 Task: Forward email as attachment with the signature Elle Wilson with the subject Interview follow-up from softage.1@softage.net to softage.8@softage.net with the message Please confirm your availability for the meeting scheduled on [date and time].
Action: Mouse moved to (872, 77)
Screenshot: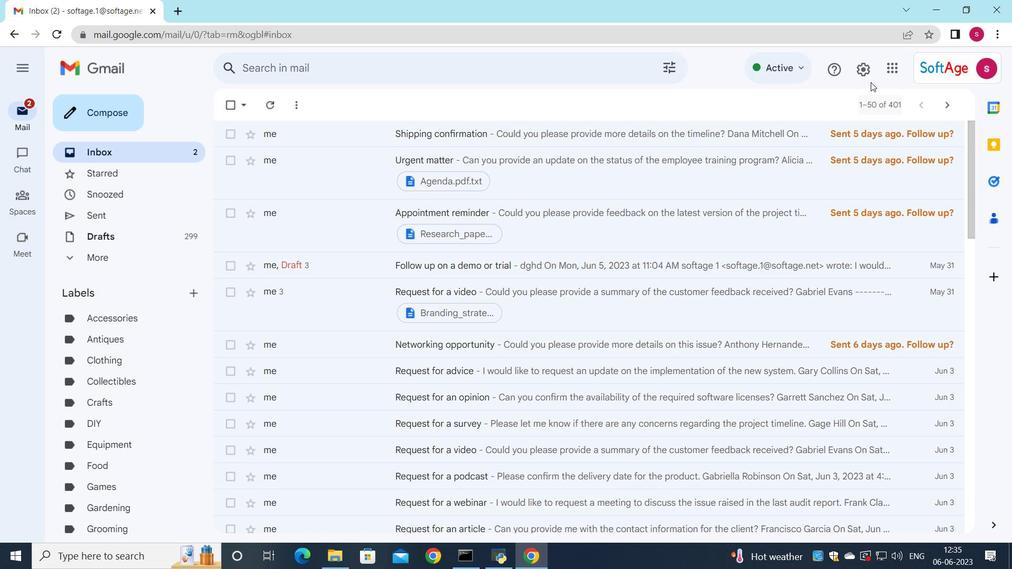 
Action: Mouse pressed left at (872, 77)
Screenshot: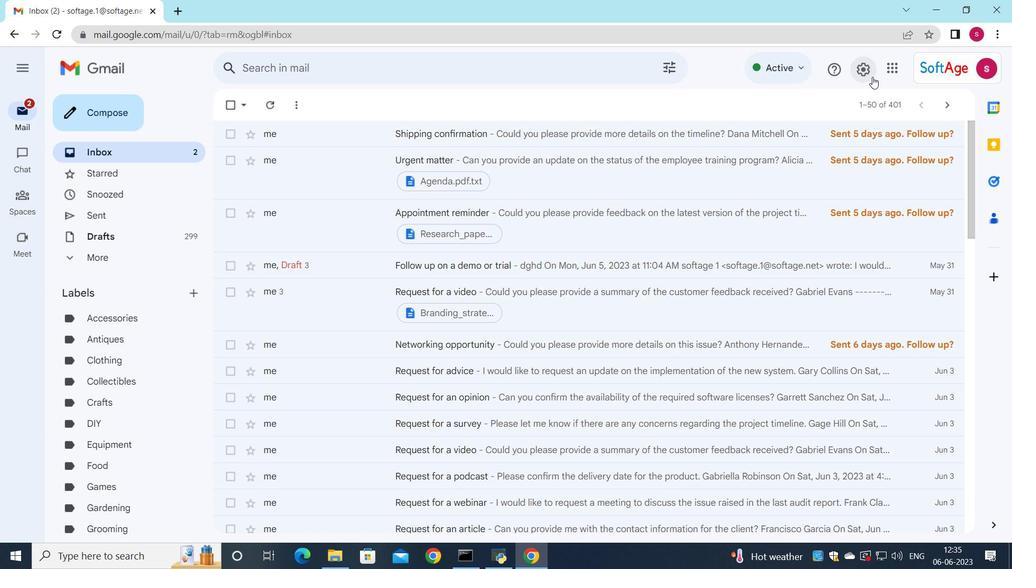 
Action: Mouse moved to (879, 137)
Screenshot: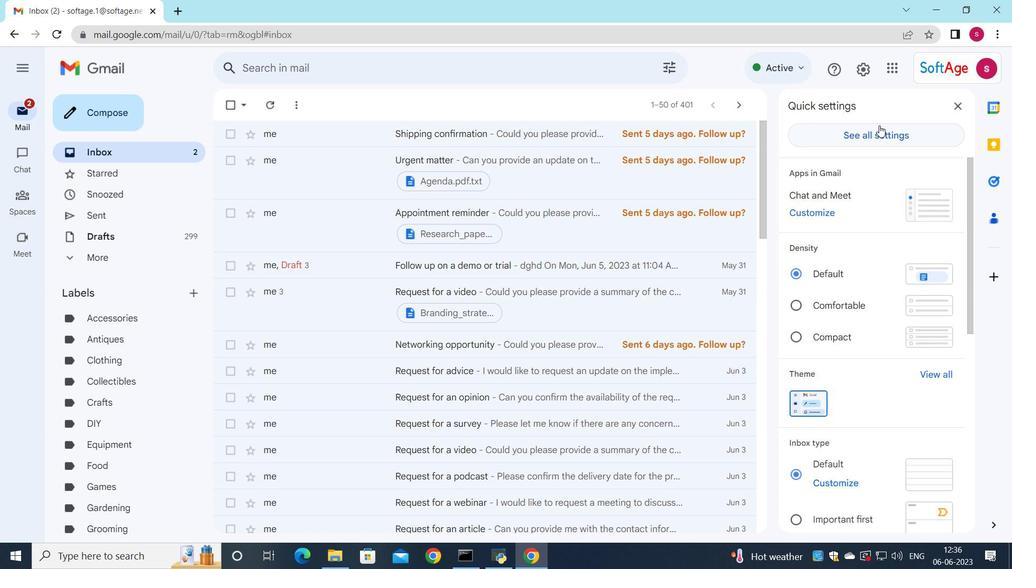 
Action: Mouse pressed left at (879, 137)
Screenshot: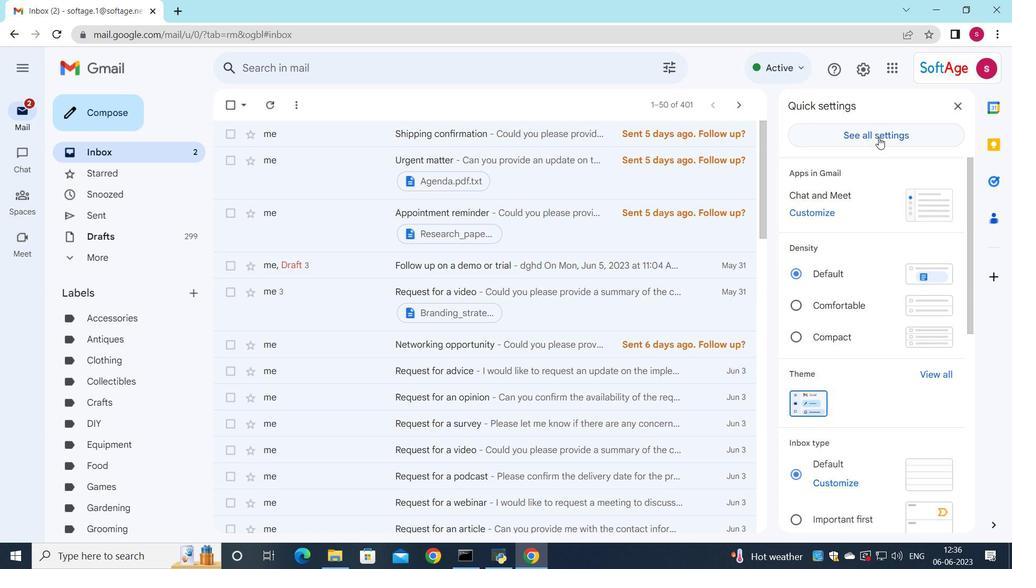 
Action: Mouse moved to (692, 258)
Screenshot: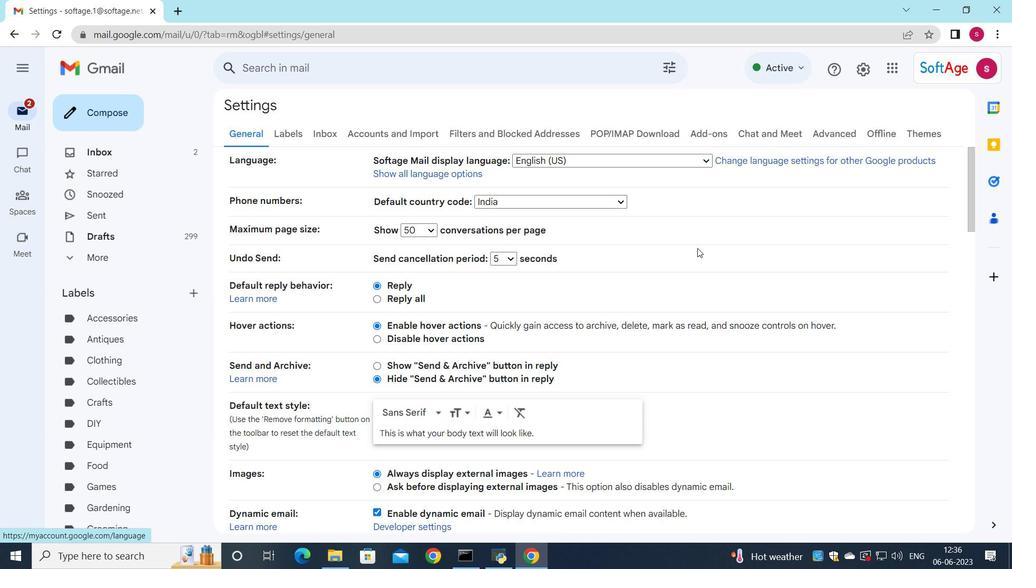 
Action: Mouse scrolled (692, 257) with delta (0, 0)
Screenshot: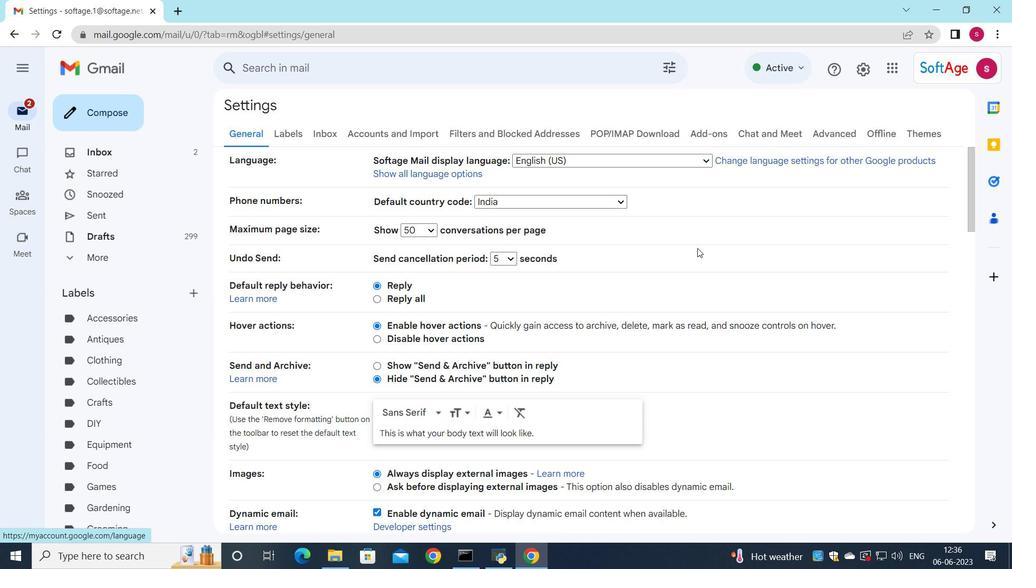 
Action: Mouse moved to (686, 265)
Screenshot: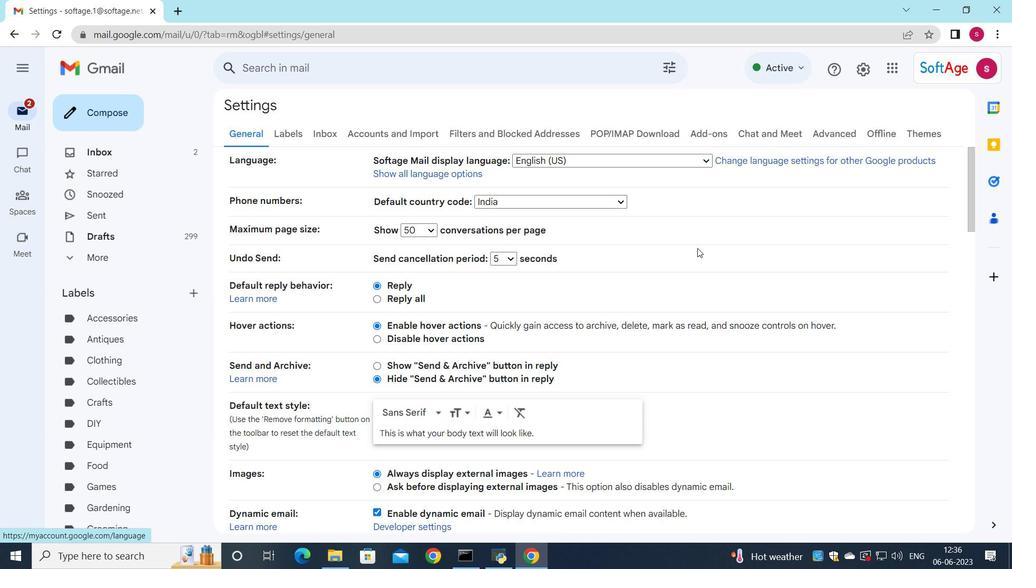 
Action: Mouse scrolled (686, 264) with delta (0, 0)
Screenshot: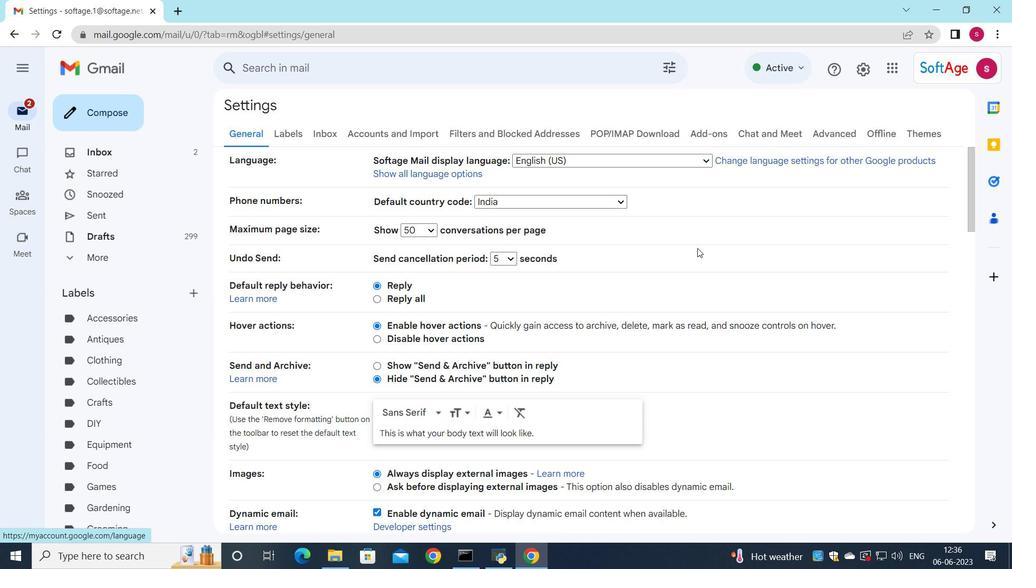 
Action: Mouse moved to (680, 273)
Screenshot: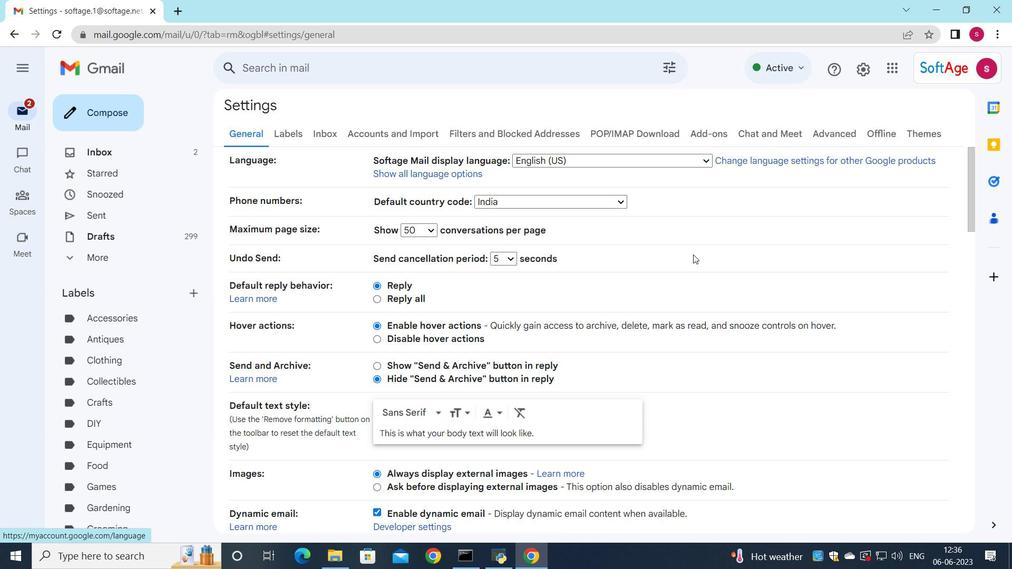 
Action: Mouse scrolled (682, 271) with delta (0, 0)
Screenshot: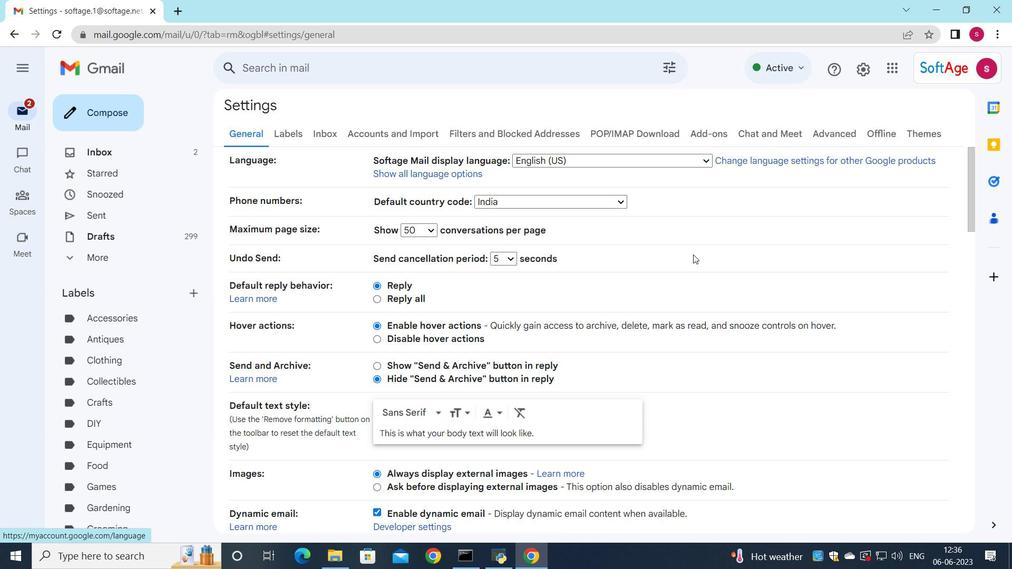 
Action: Mouse moved to (590, 355)
Screenshot: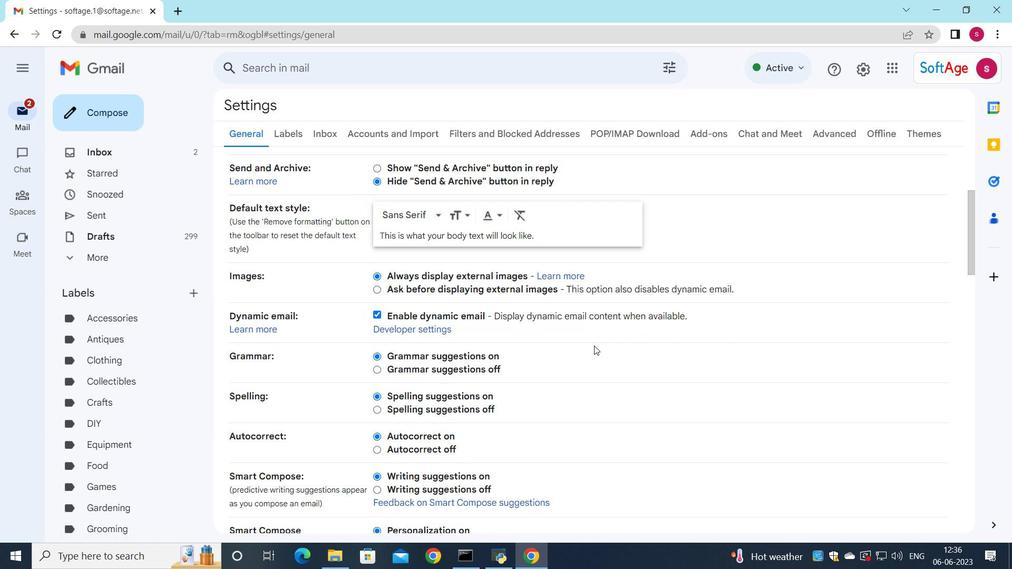 
Action: Mouse scrolled (590, 354) with delta (0, 0)
Screenshot: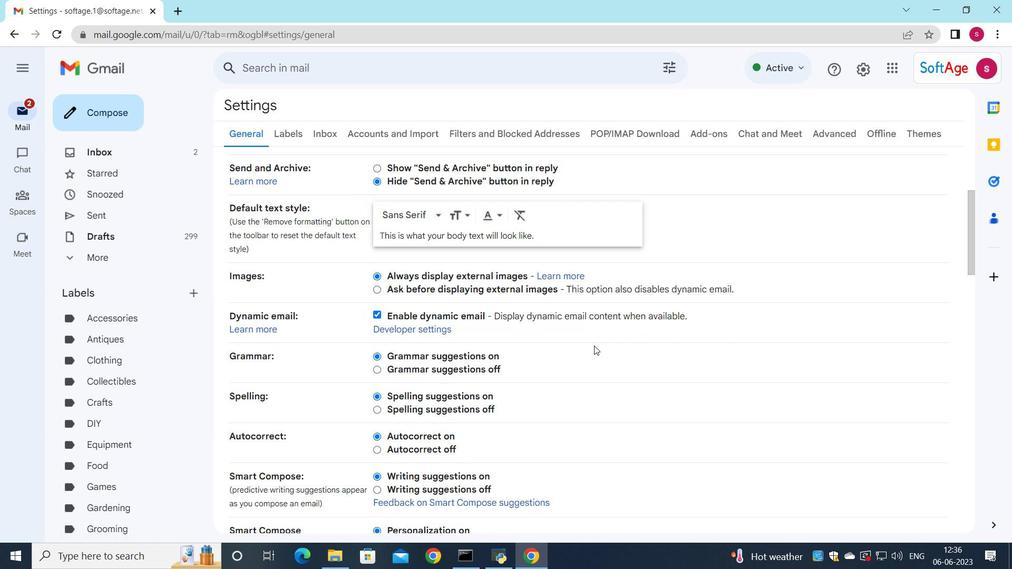 
Action: Mouse moved to (589, 357)
Screenshot: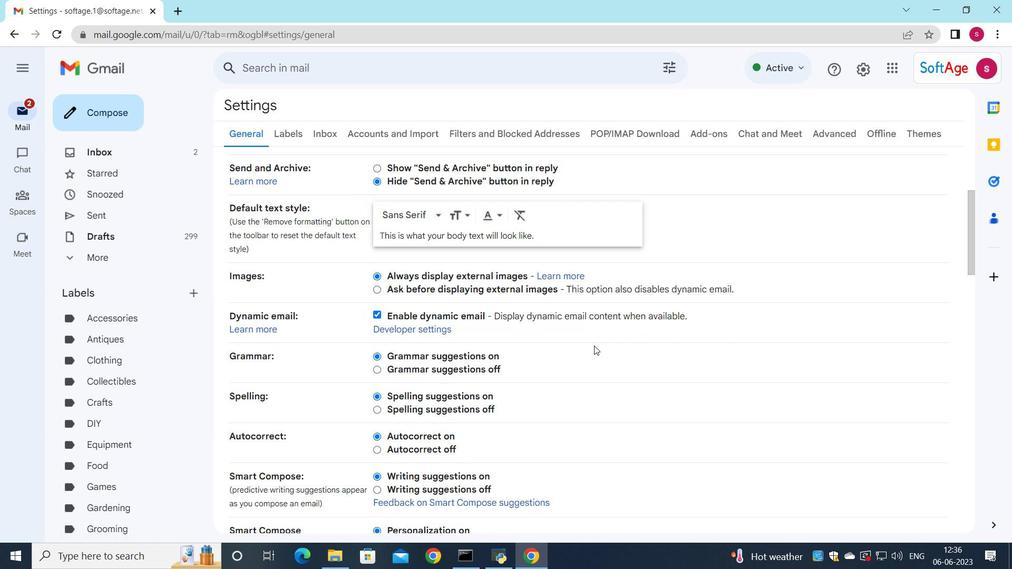 
Action: Mouse scrolled (589, 356) with delta (0, 0)
Screenshot: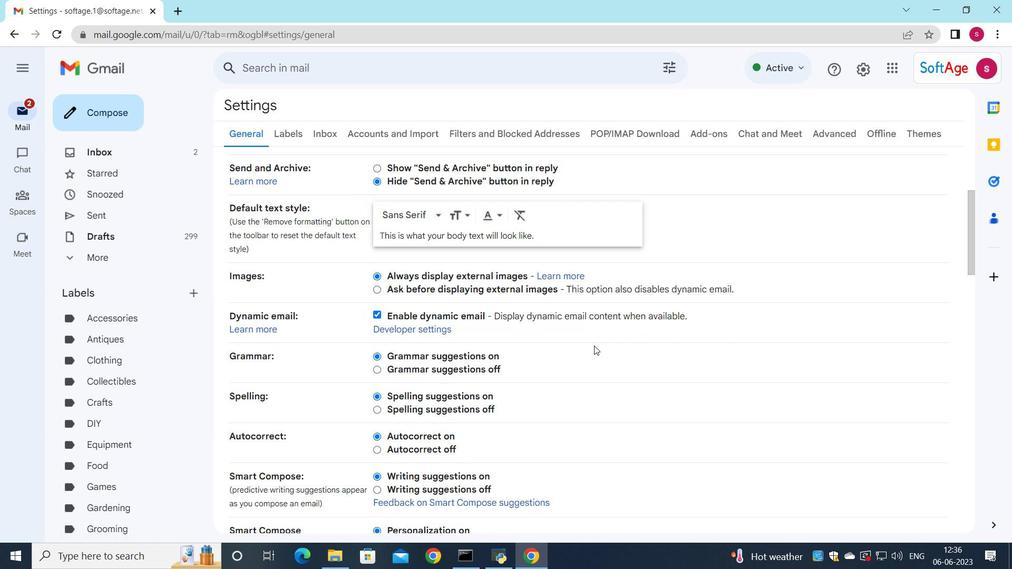 
Action: Mouse moved to (588, 359)
Screenshot: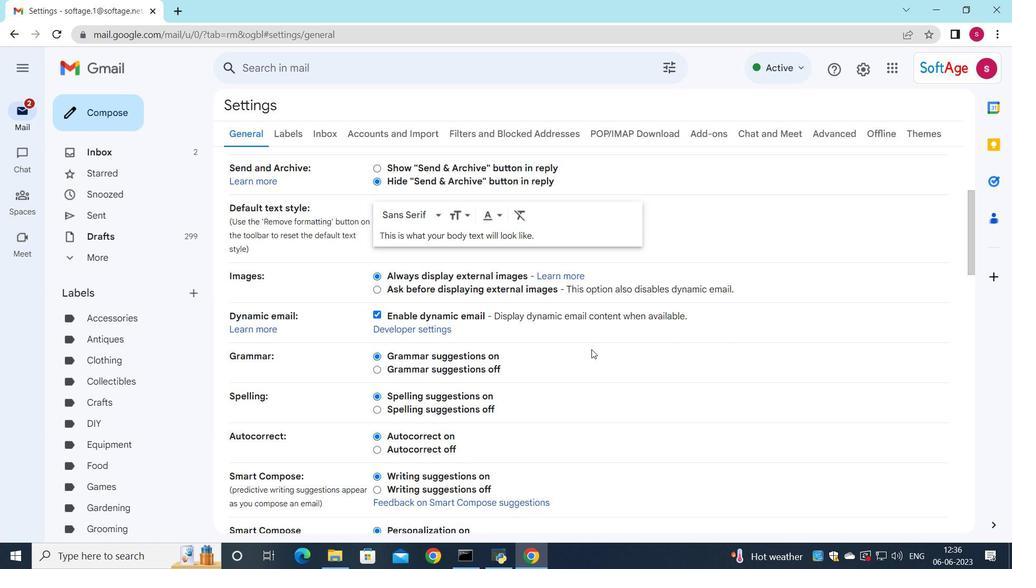 
Action: Mouse scrolled (588, 359) with delta (0, 0)
Screenshot: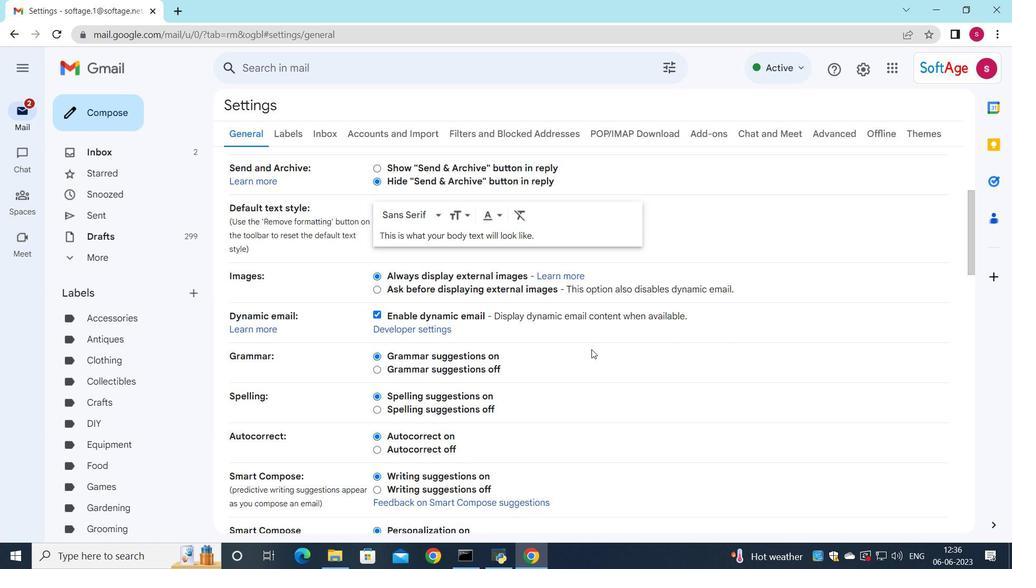 
Action: Mouse moved to (535, 433)
Screenshot: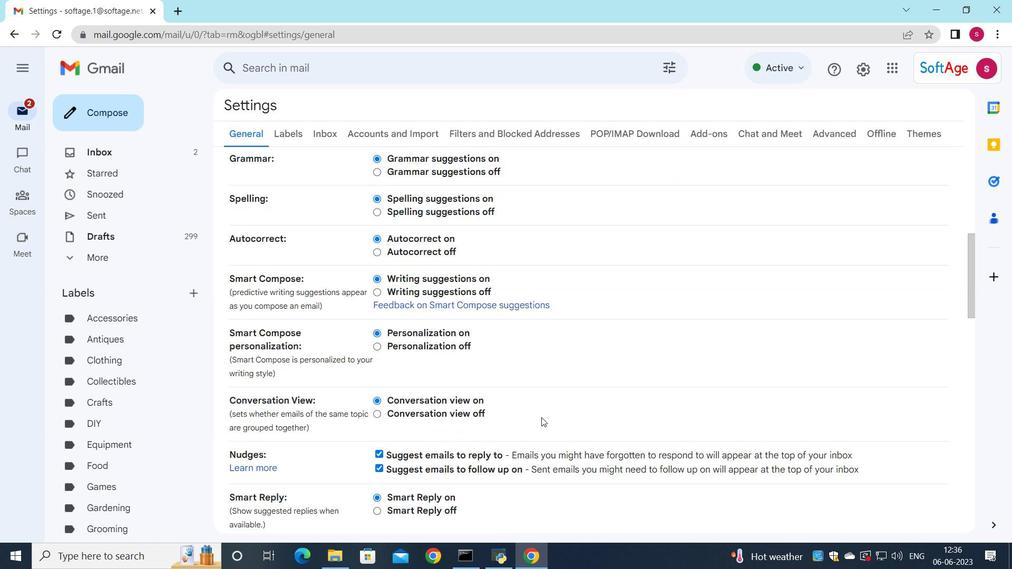 
Action: Mouse scrolled (535, 432) with delta (0, 0)
Screenshot: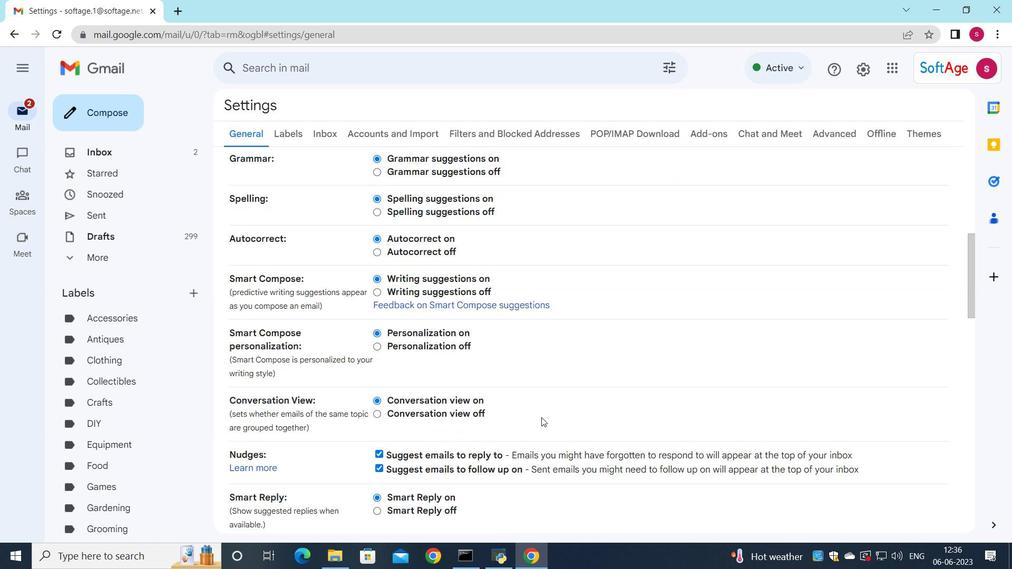 
Action: Mouse moved to (535, 433)
Screenshot: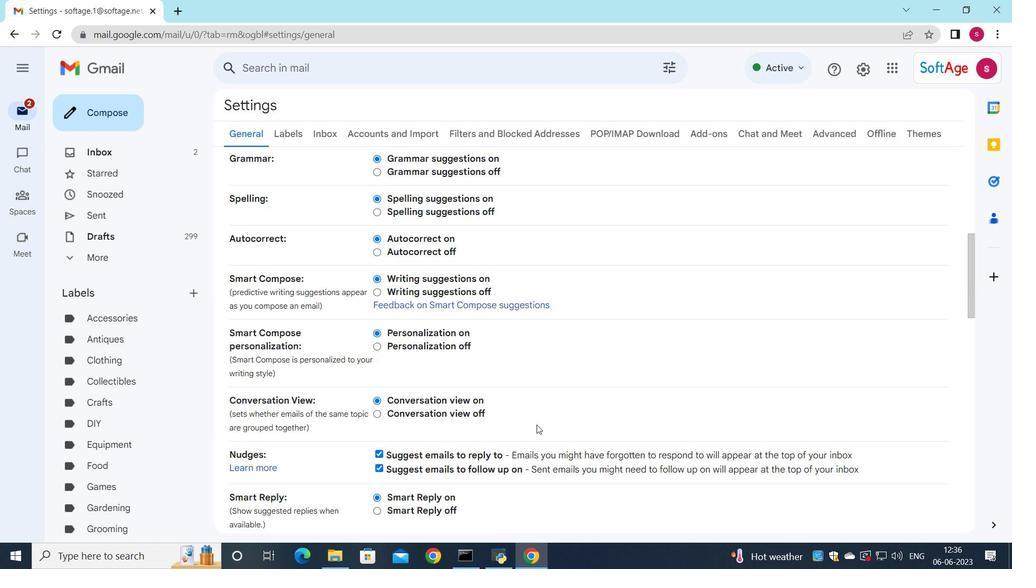 
Action: Mouse scrolled (535, 433) with delta (0, 0)
Screenshot: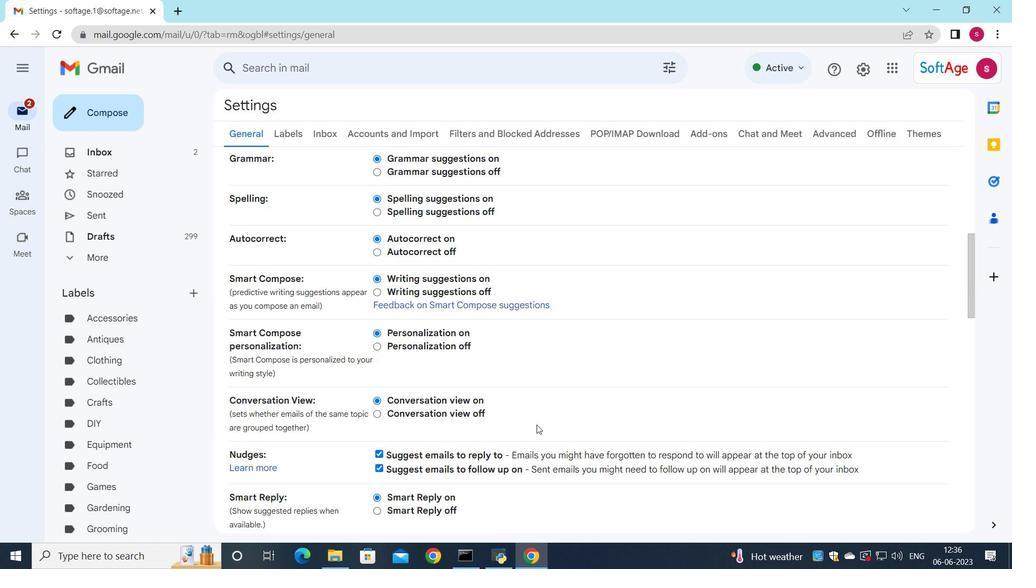 
Action: Mouse moved to (534, 434)
Screenshot: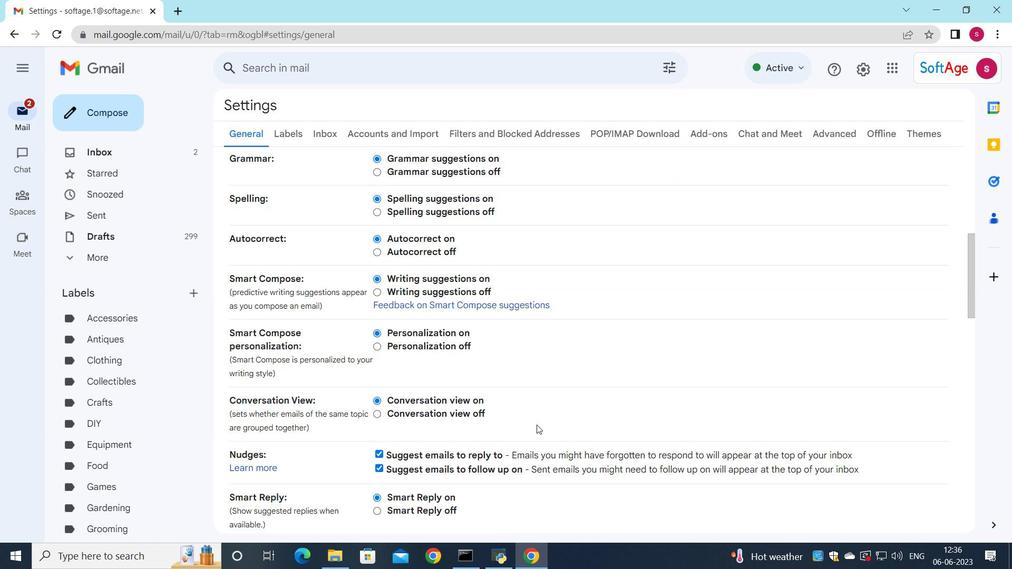
Action: Mouse scrolled (534, 433) with delta (0, 0)
Screenshot: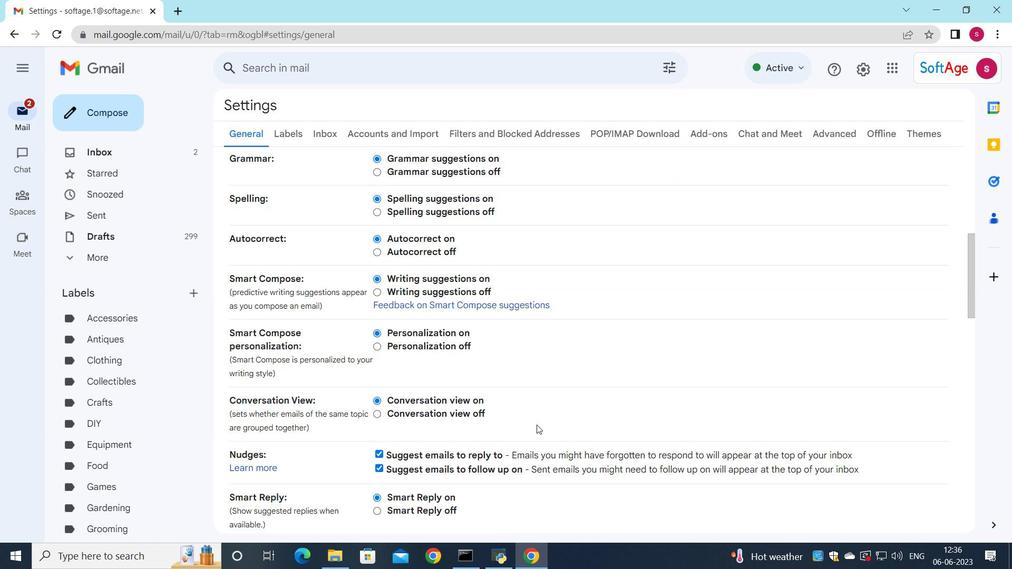 
Action: Mouse moved to (534, 434)
Screenshot: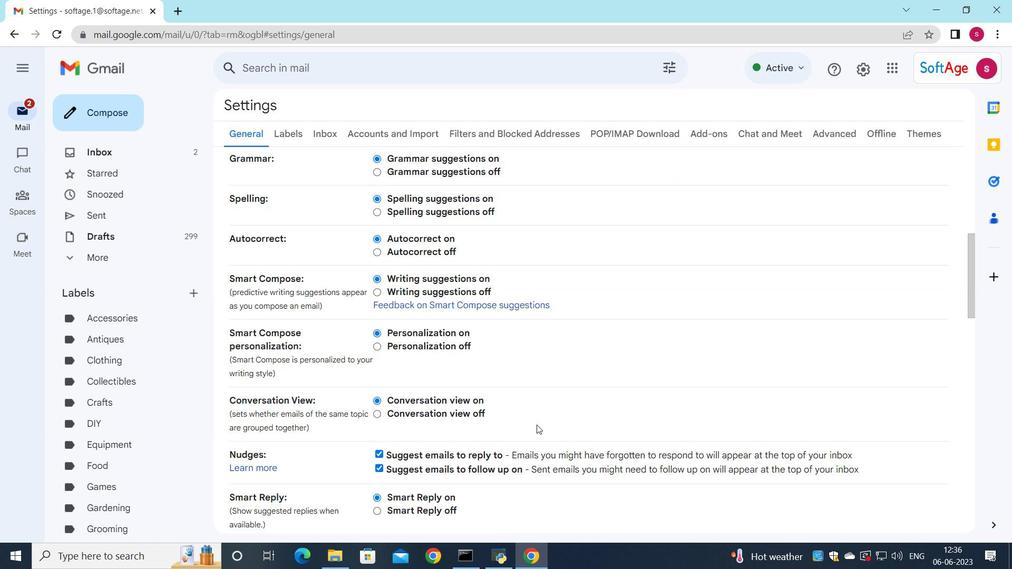 
Action: Mouse scrolled (534, 434) with delta (0, 0)
Screenshot: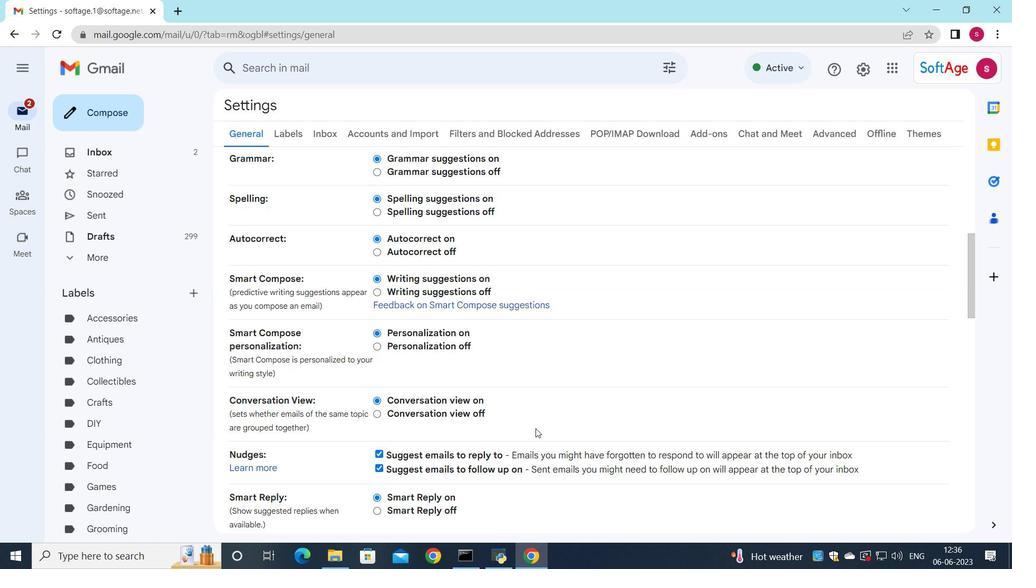 
Action: Mouse moved to (533, 435)
Screenshot: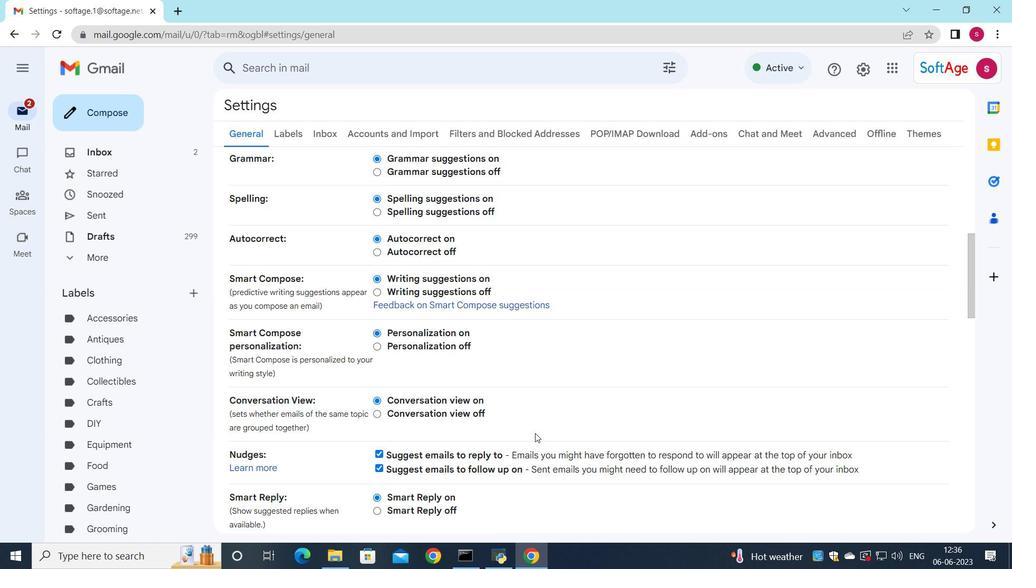 
Action: Mouse scrolled (533, 434) with delta (0, 0)
Screenshot: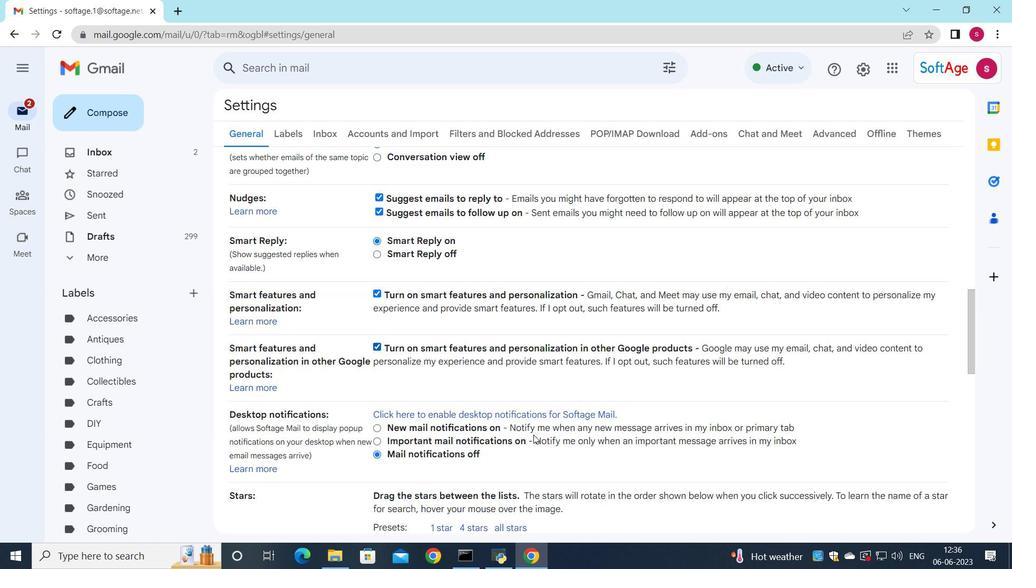 
Action: Mouse moved to (532, 435)
Screenshot: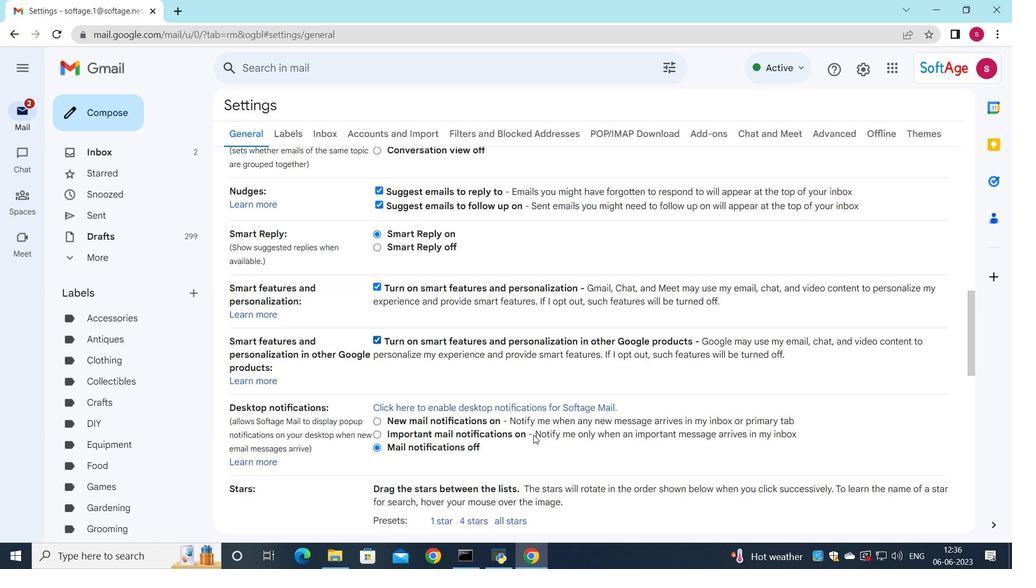 
Action: Mouse scrolled (532, 434) with delta (0, 0)
Screenshot: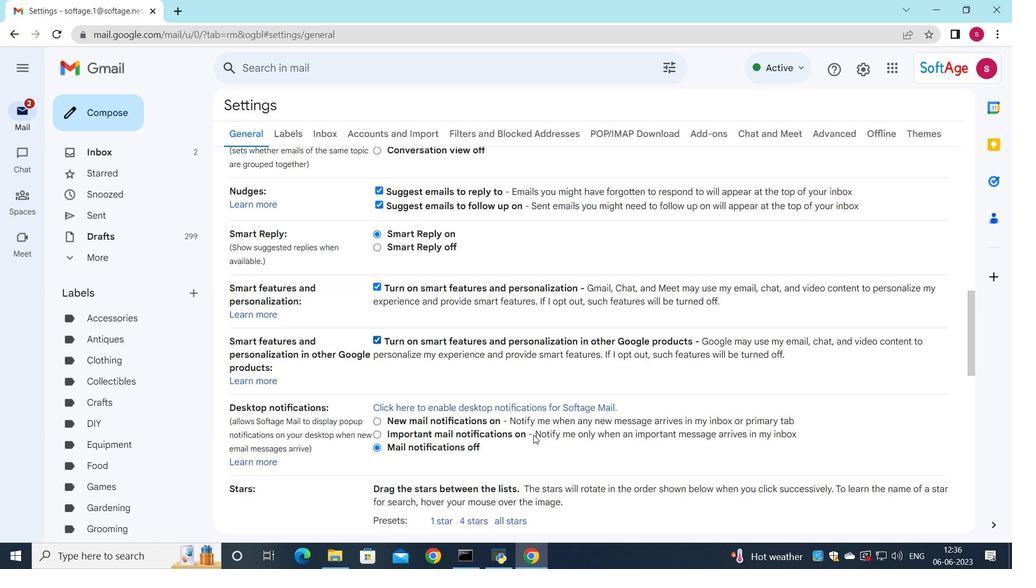 
Action: Mouse moved to (523, 430)
Screenshot: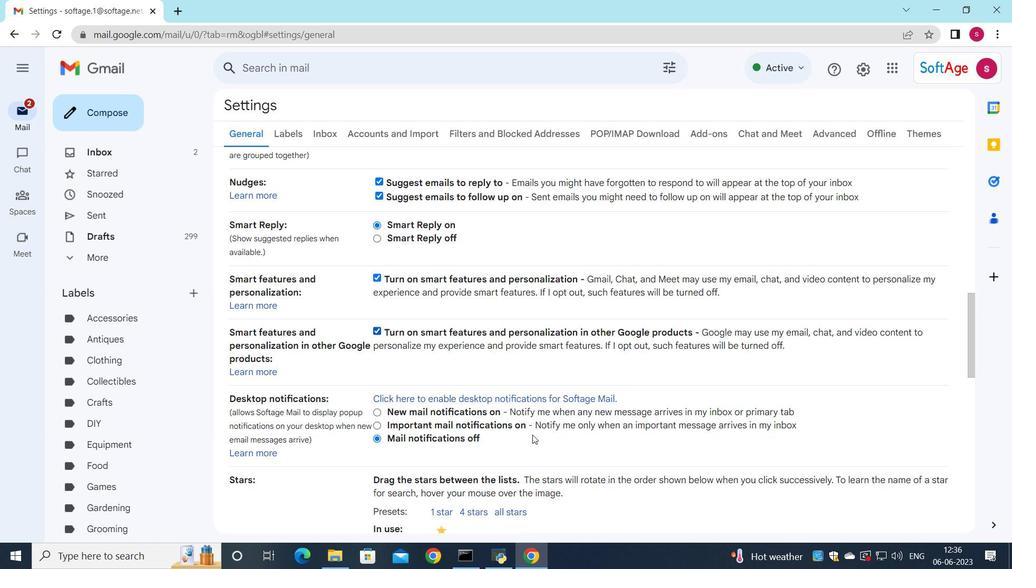 
Action: Mouse scrolled (523, 429) with delta (0, 0)
Screenshot: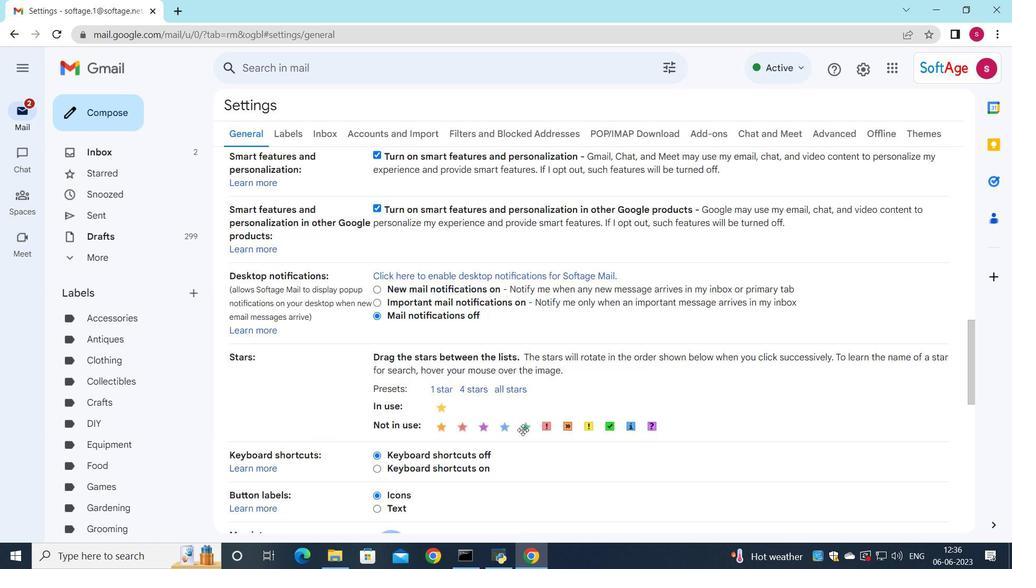 
Action: Mouse scrolled (523, 429) with delta (0, 0)
Screenshot: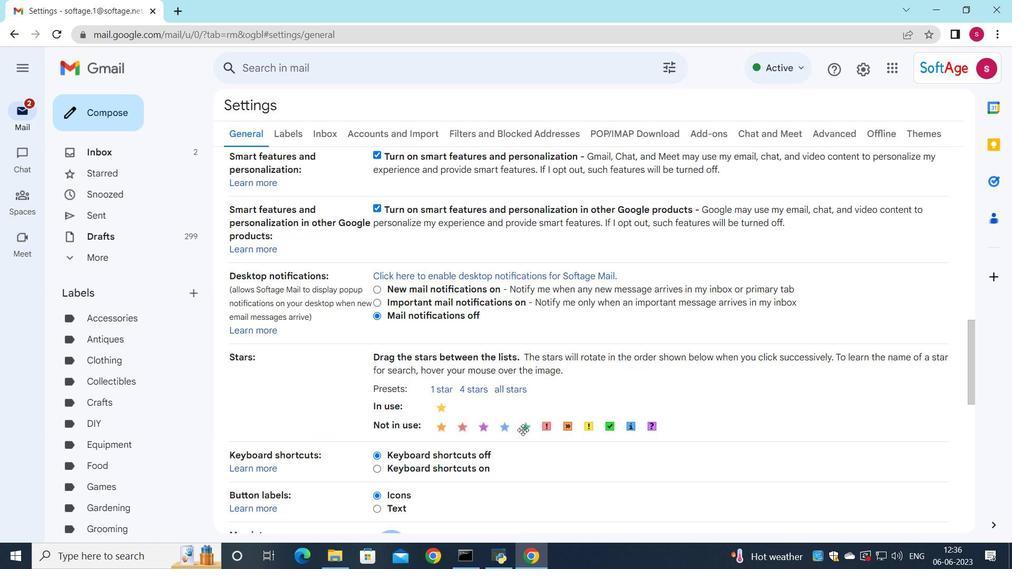 
Action: Mouse scrolled (523, 429) with delta (0, 0)
Screenshot: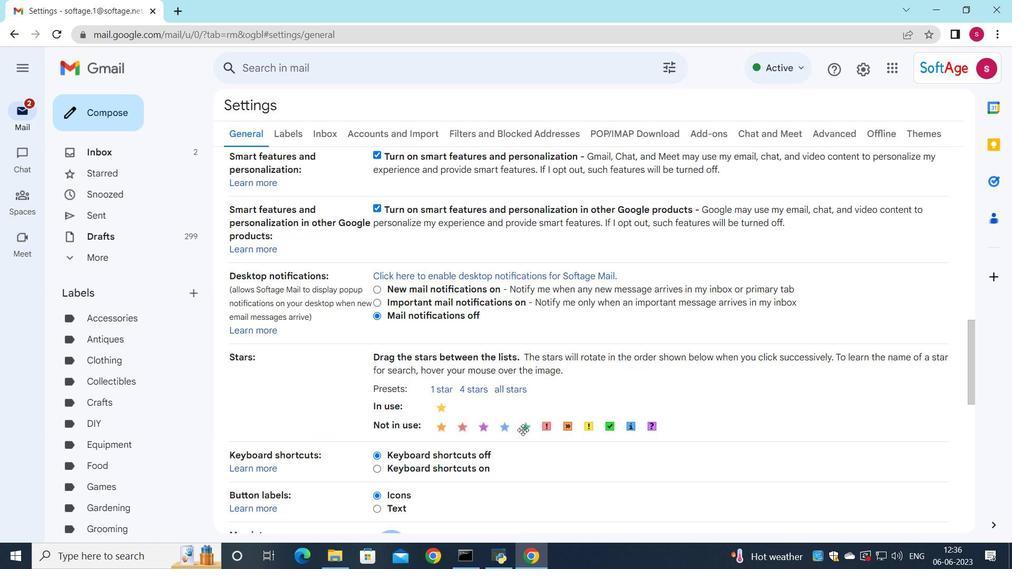 
Action: Mouse scrolled (523, 429) with delta (0, 0)
Screenshot: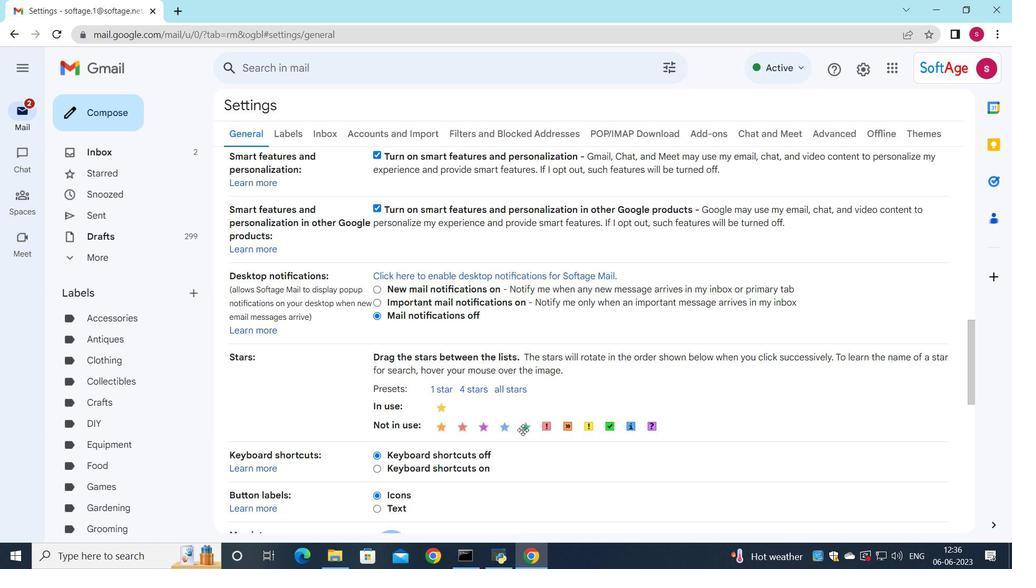 
Action: Mouse moved to (434, 390)
Screenshot: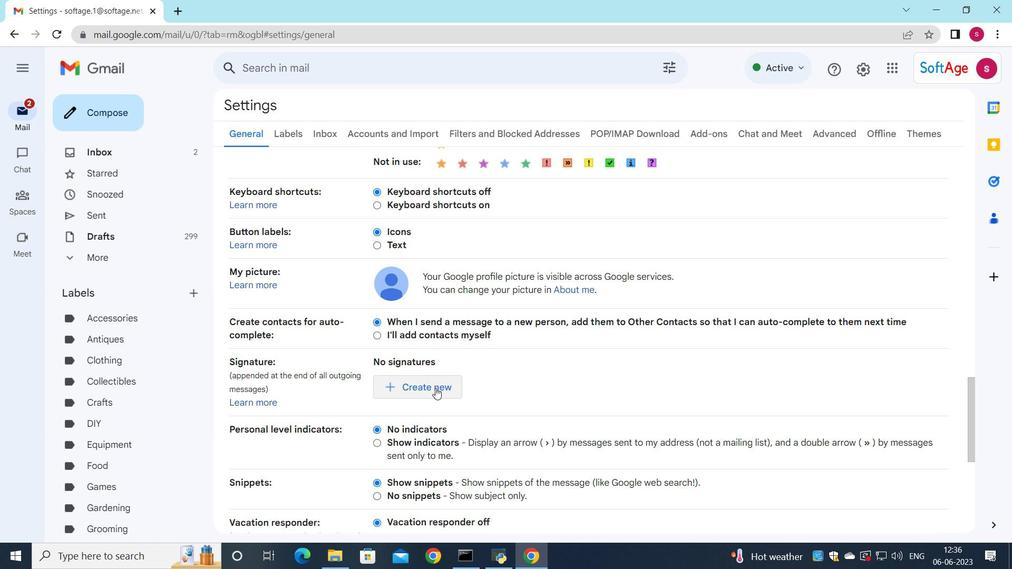 
Action: Mouse pressed left at (434, 390)
Screenshot: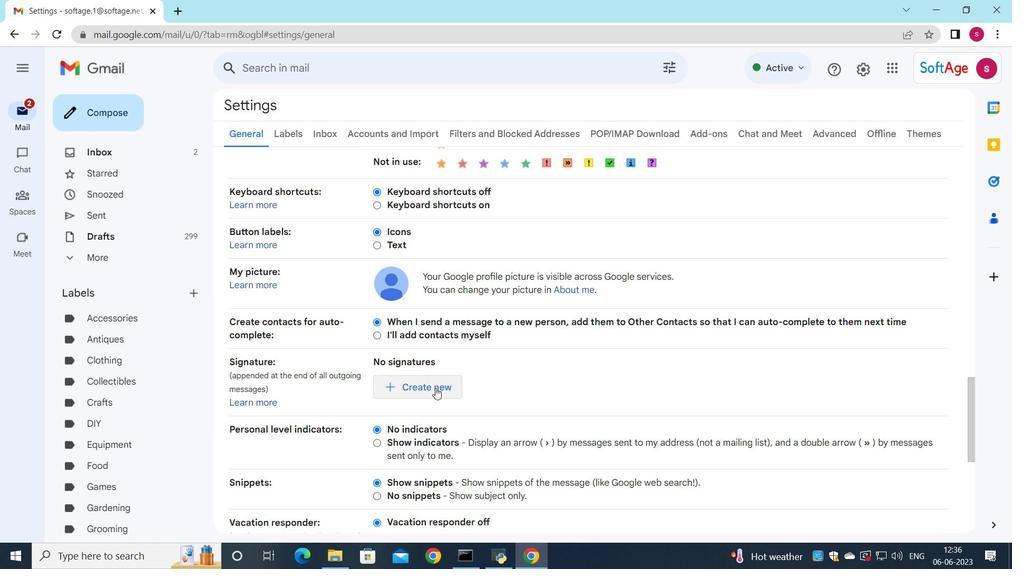 
Action: Mouse moved to (546, 274)
Screenshot: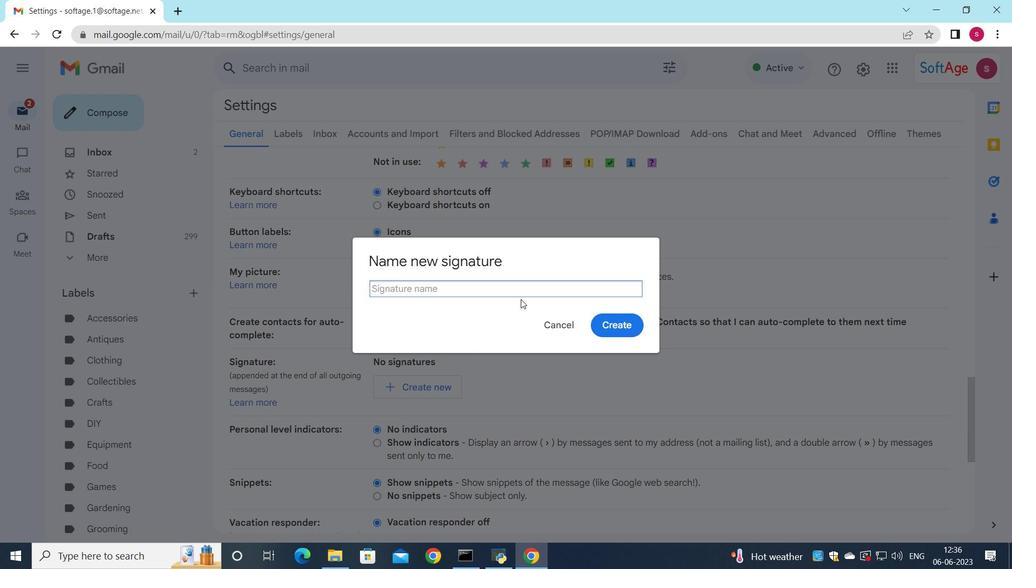 
Action: Key pressed <Key.shift>Elle<Key.space><Key.shift>Wills<Key.backspace><Key.backspace>si<Key.backspace>on
Screenshot: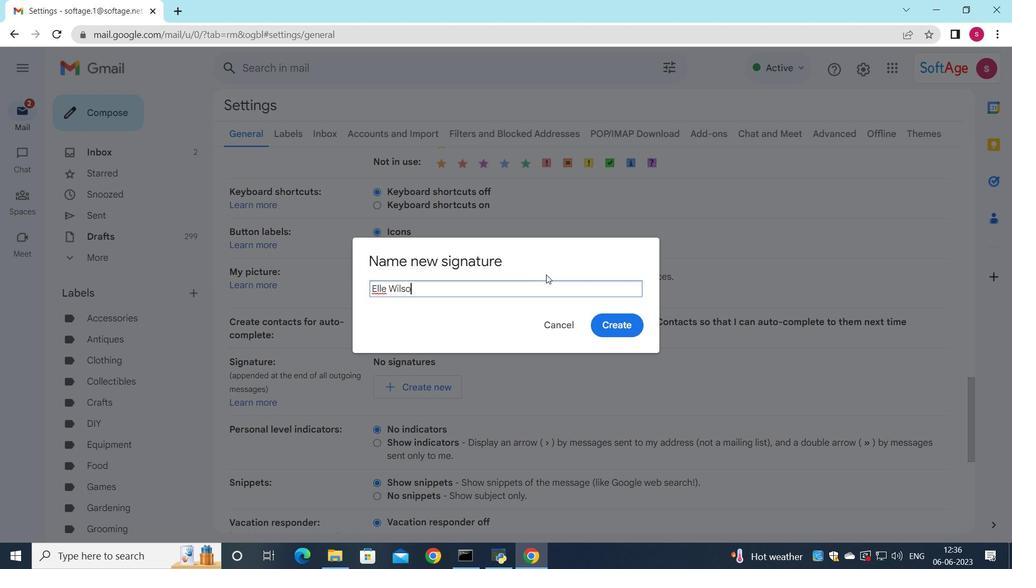 
Action: Mouse moved to (611, 330)
Screenshot: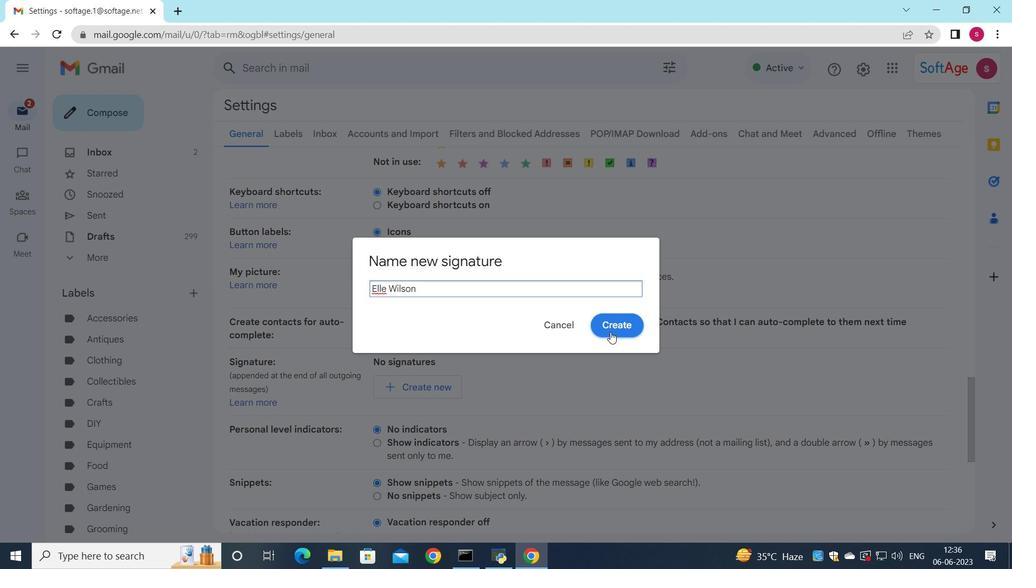 
Action: Mouse pressed left at (611, 330)
Screenshot: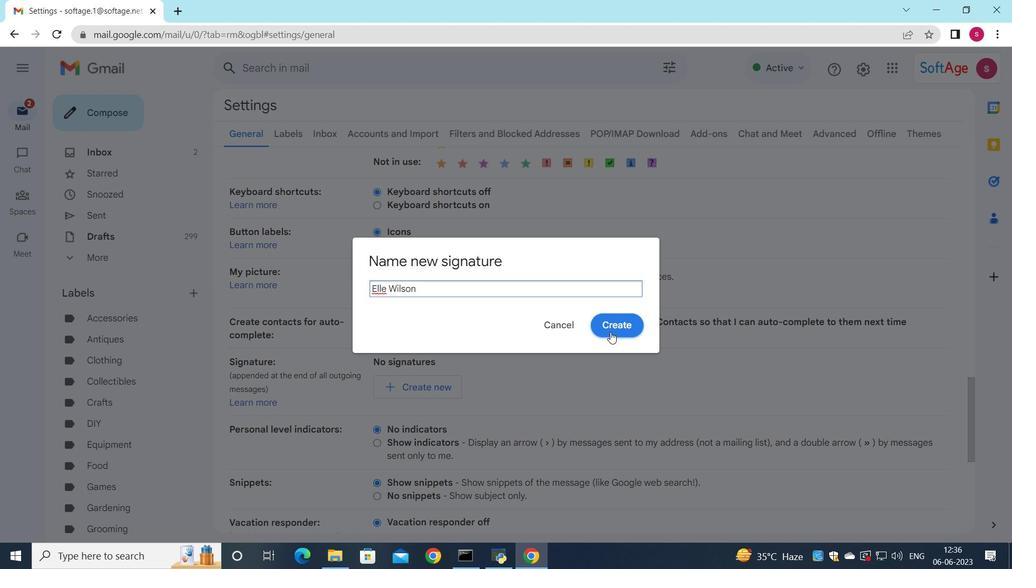 
Action: Mouse moved to (591, 388)
Screenshot: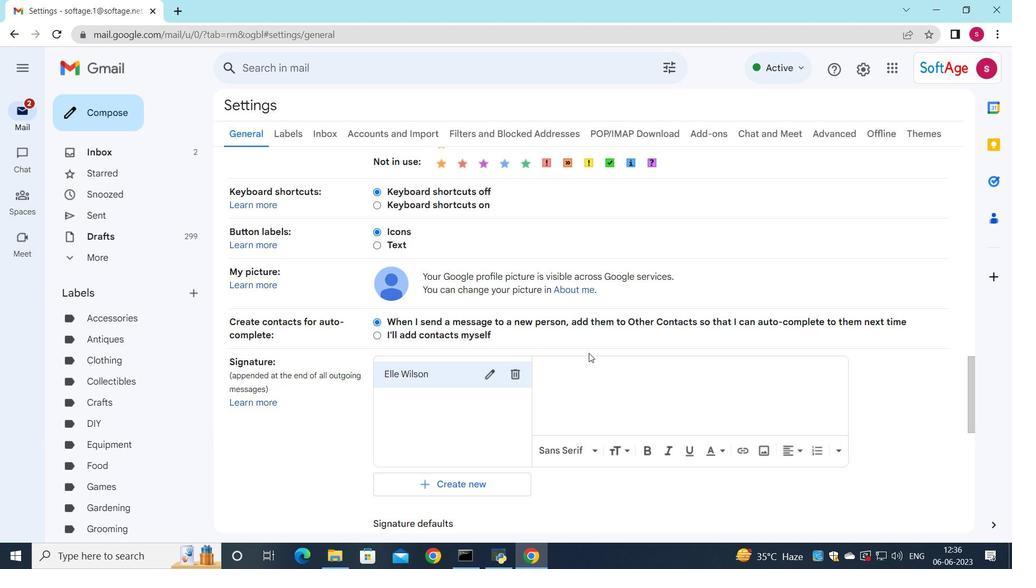 
Action: Mouse pressed left at (591, 388)
Screenshot: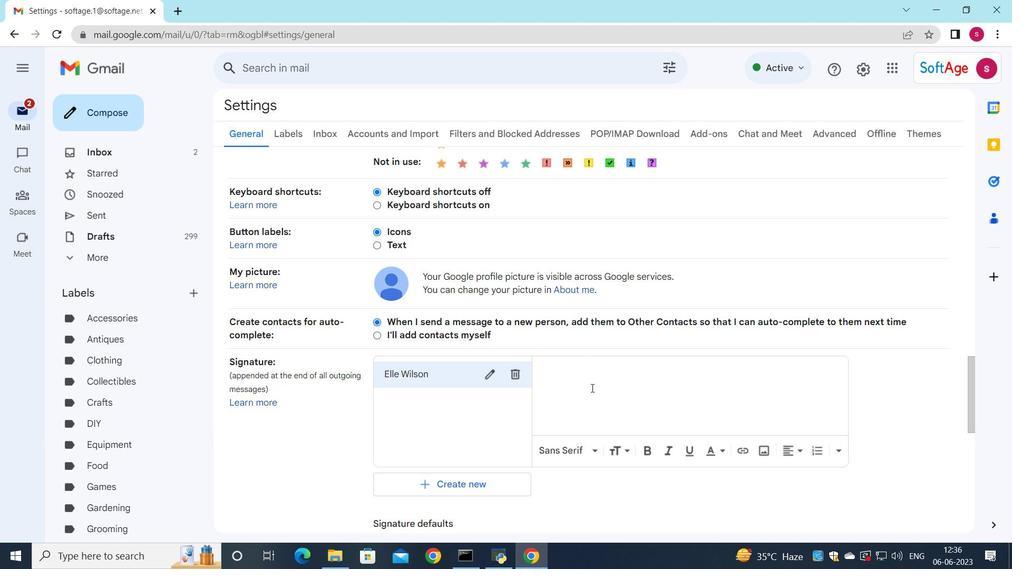 
Action: Mouse moved to (599, 308)
Screenshot: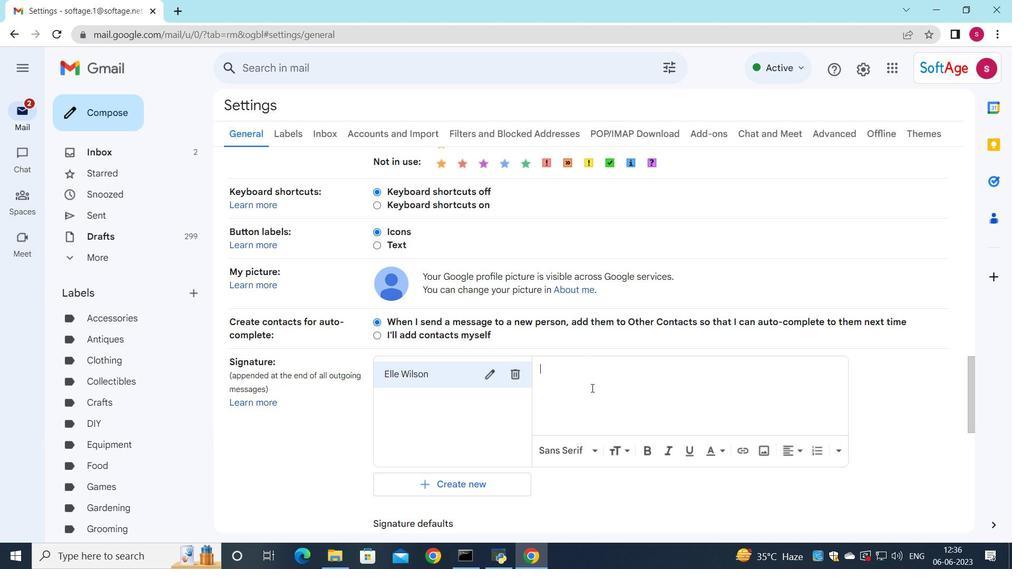 
Action: Key pressed <Key.shift>Elle<Key.space><Key.shift>Wilson
Screenshot: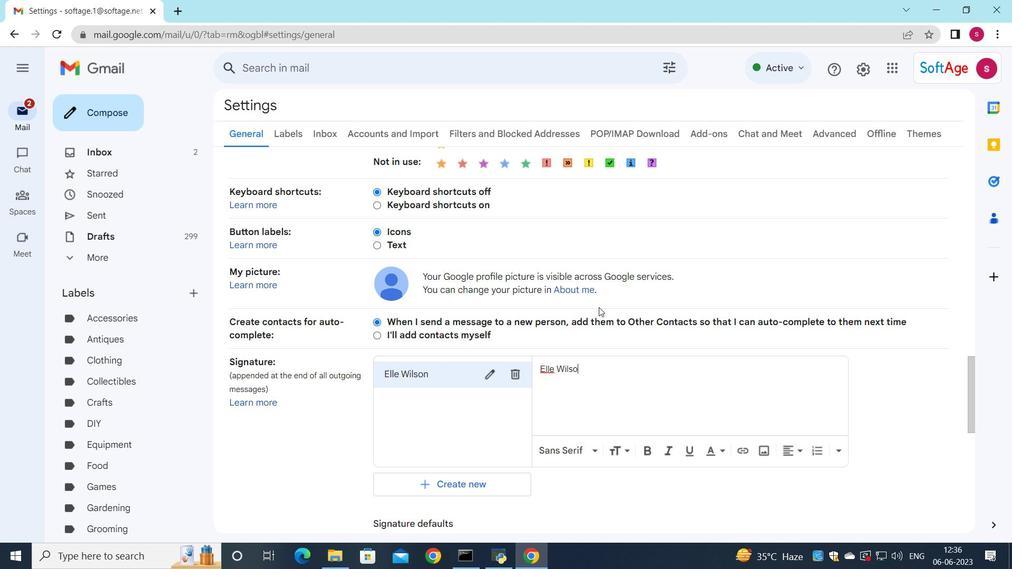 
Action: Mouse moved to (588, 378)
Screenshot: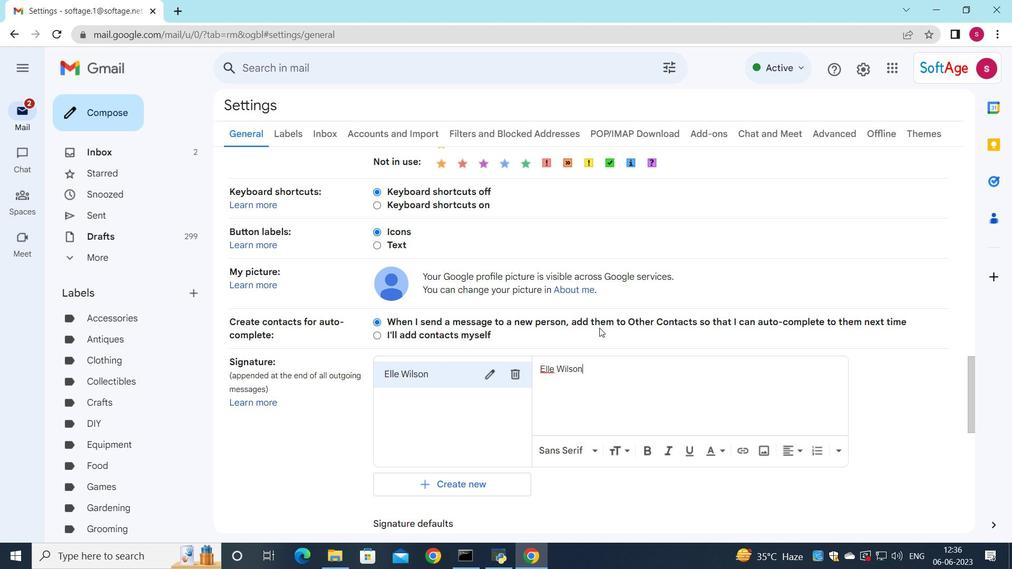 
Action: Mouse scrolled (588, 377) with delta (0, 0)
Screenshot: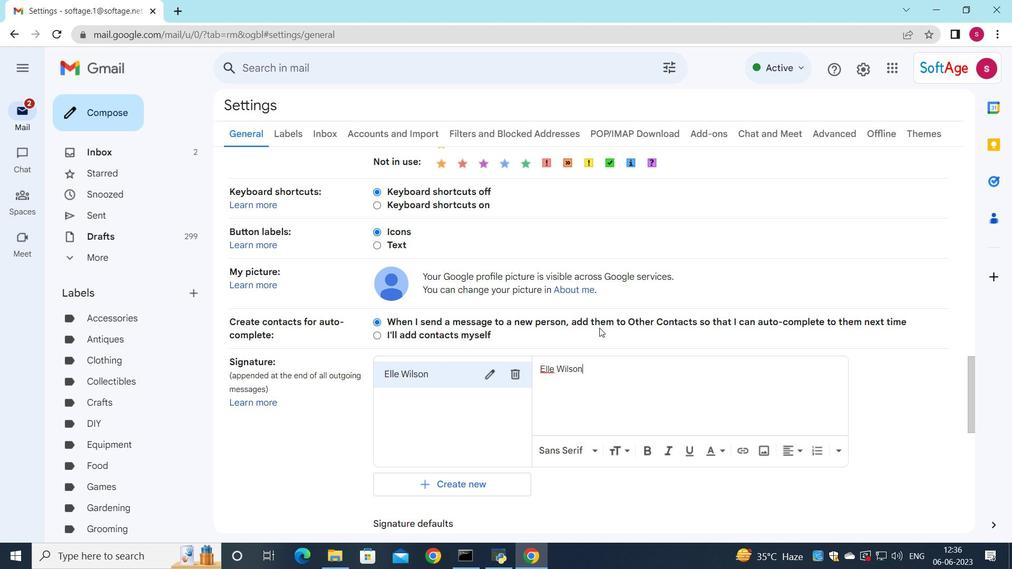 
Action: Mouse moved to (445, 495)
Screenshot: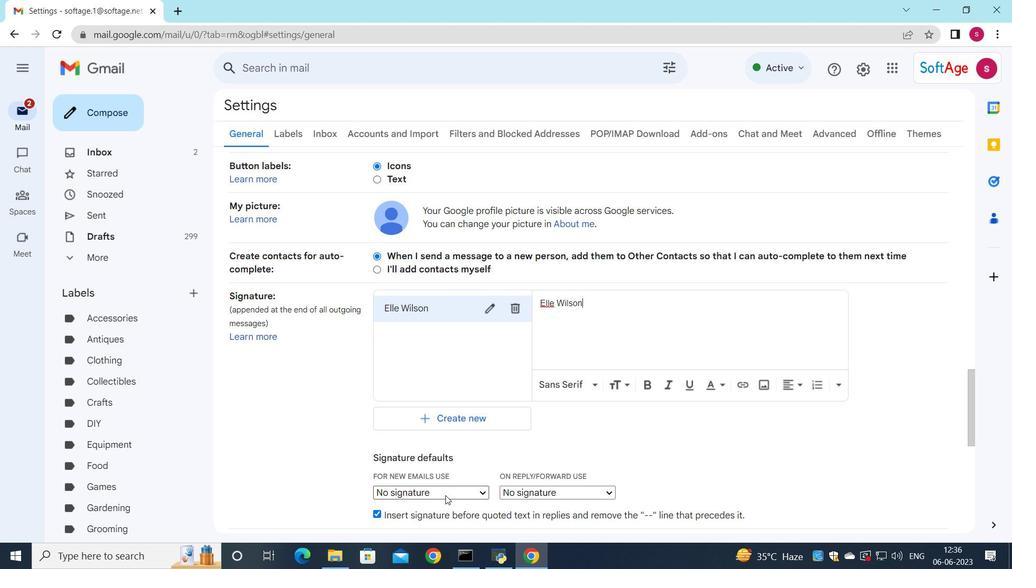 
Action: Mouse pressed left at (445, 495)
Screenshot: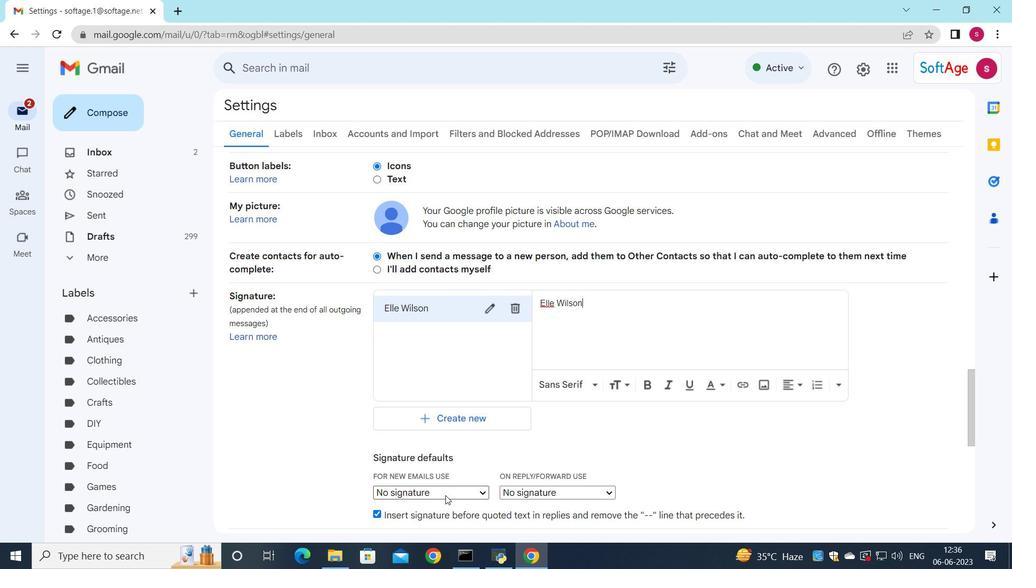 
Action: Mouse moved to (439, 521)
Screenshot: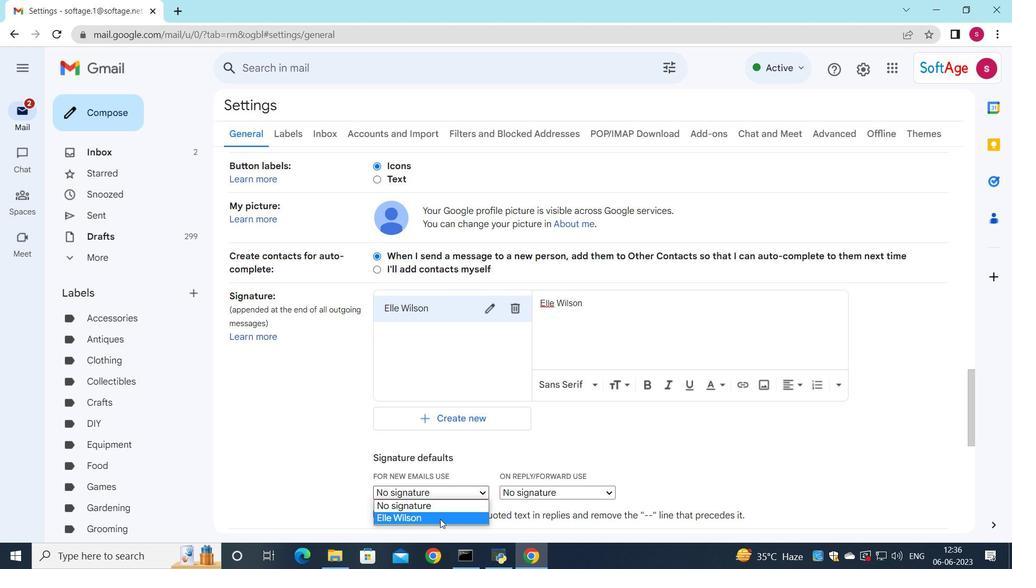 
Action: Mouse pressed left at (439, 521)
Screenshot: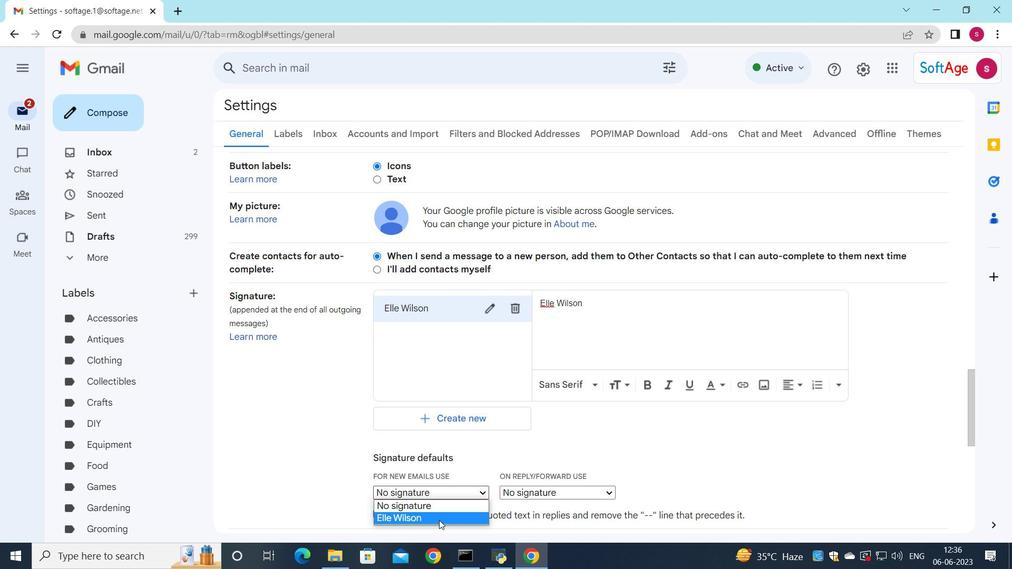 
Action: Mouse moved to (514, 497)
Screenshot: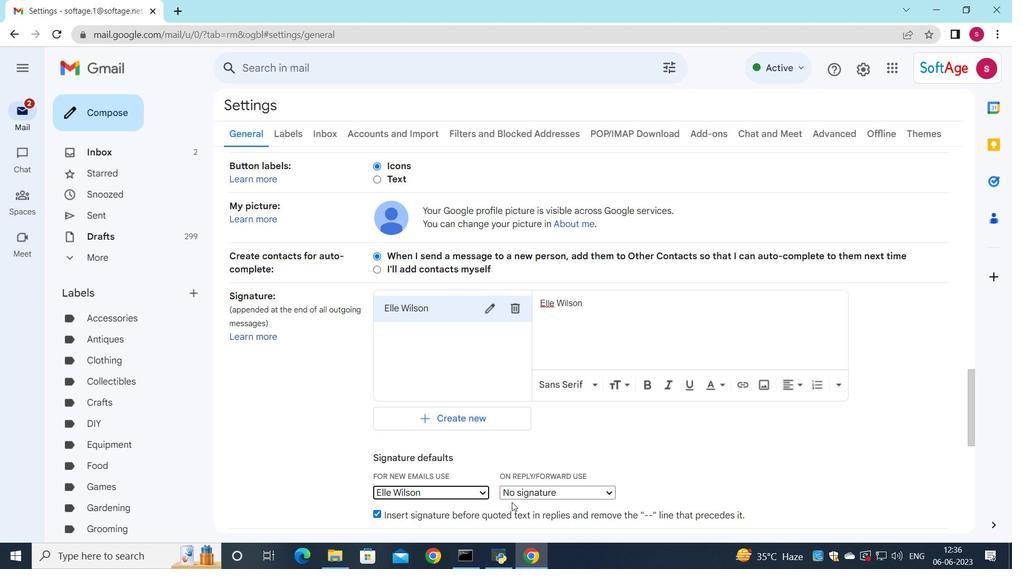 
Action: Mouse pressed left at (514, 497)
Screenshot: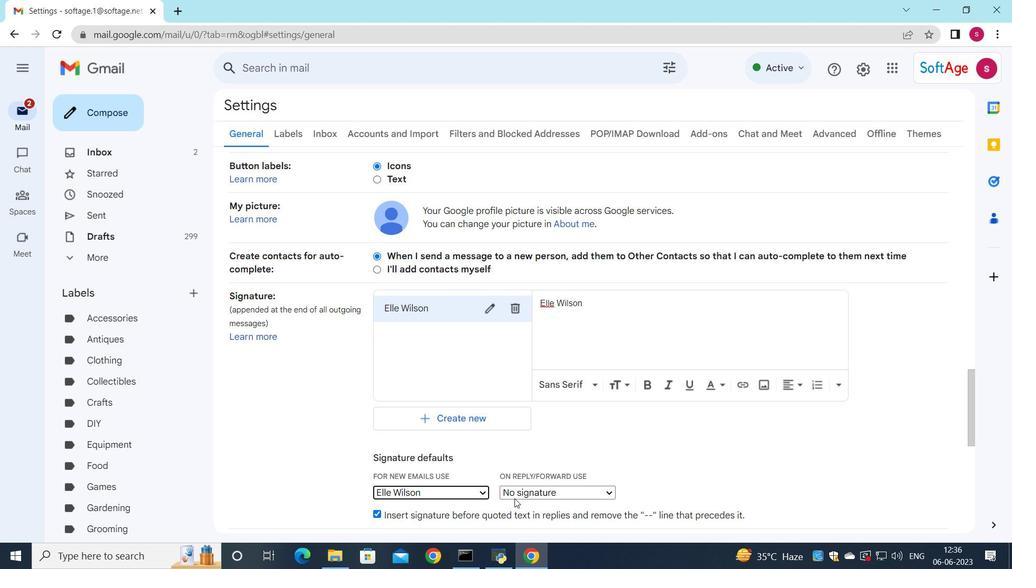 
Action: Mouse moved to (514, 494)
Screenshot: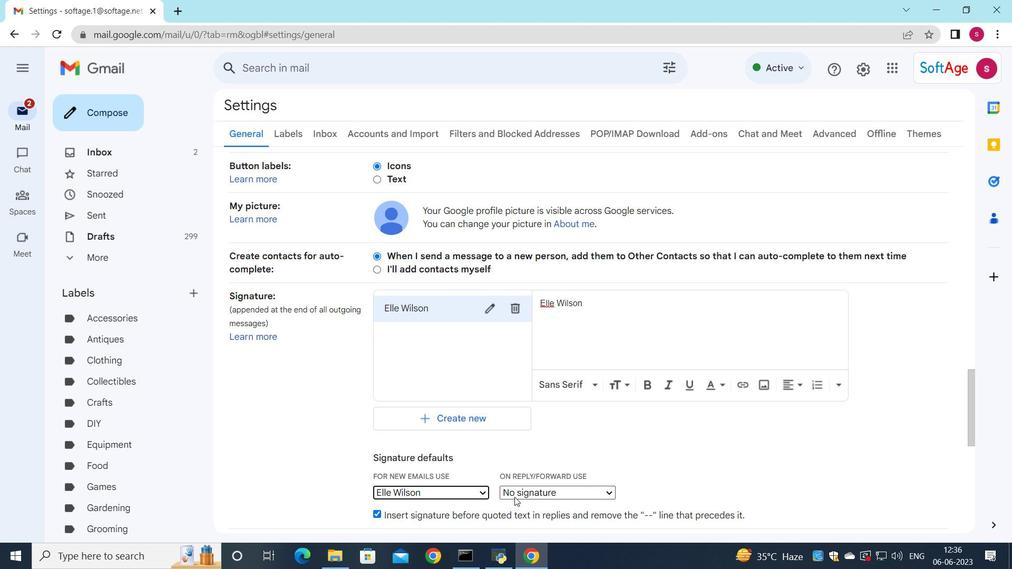 
Action: Mouse pressed left at (514, 494)
Screenshot: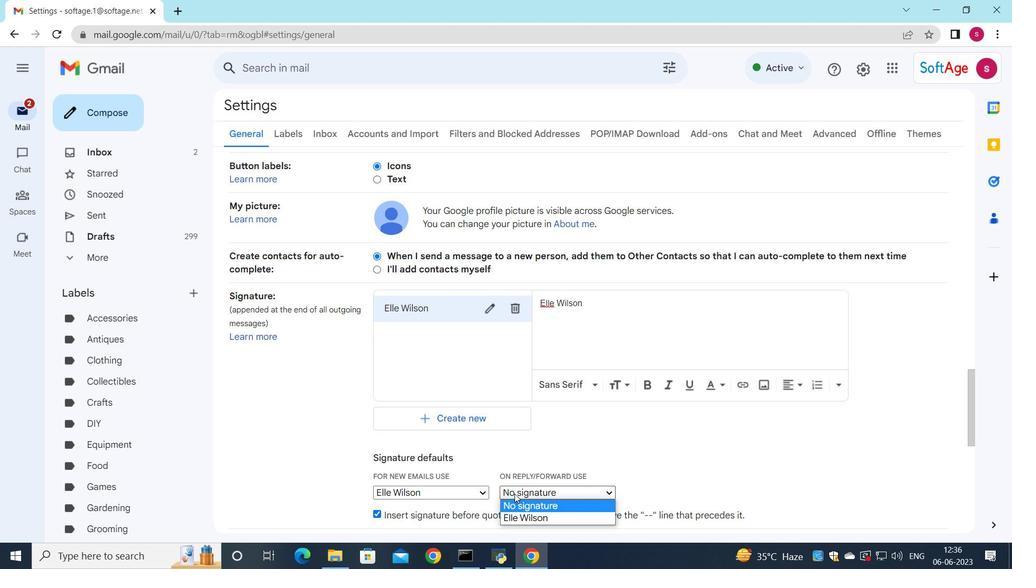 
Action: Mouse moved to (515, 492)
Screenshot: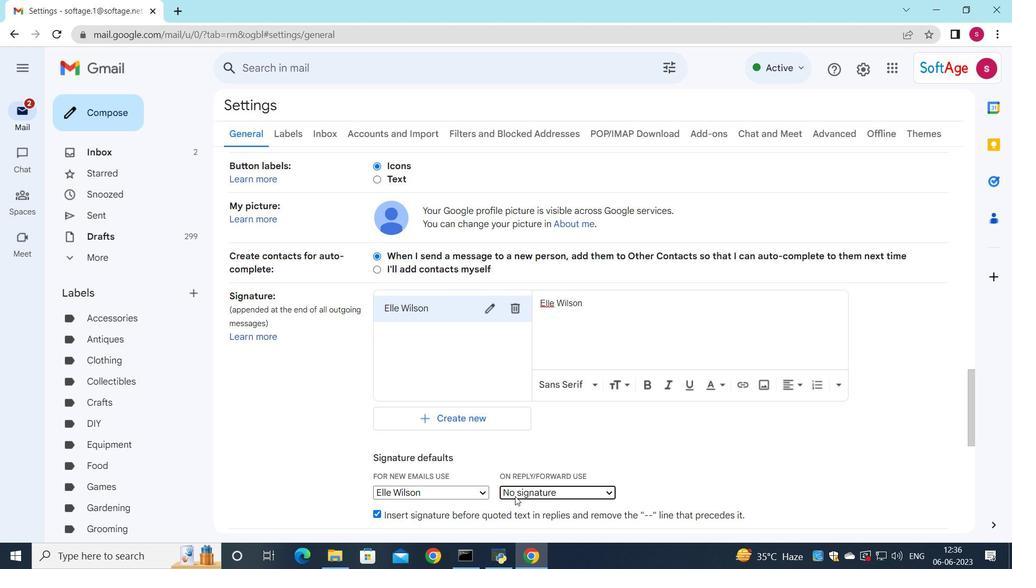
Action: Mouse pressed left at (515, 492)
Screenshot: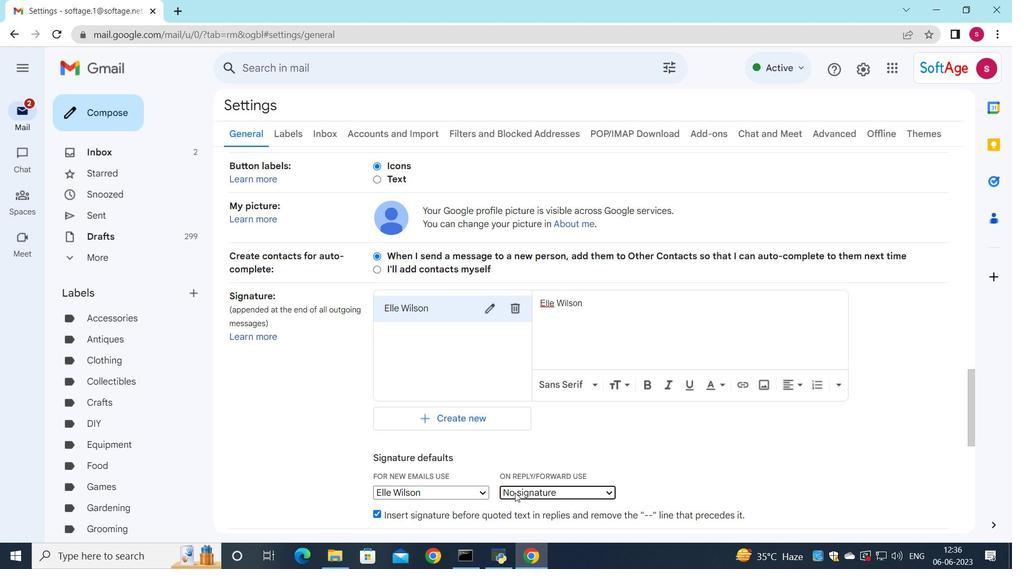 
Action: Mouse moved to (516, 517)
Screenshot: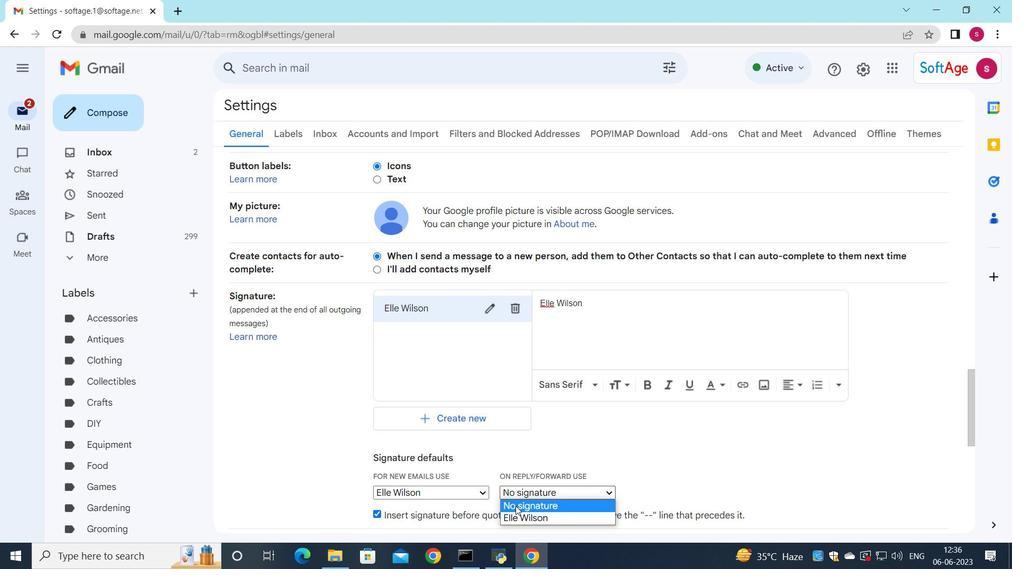 
Action: Mouse pressed left at (516, 517)
Screenshot: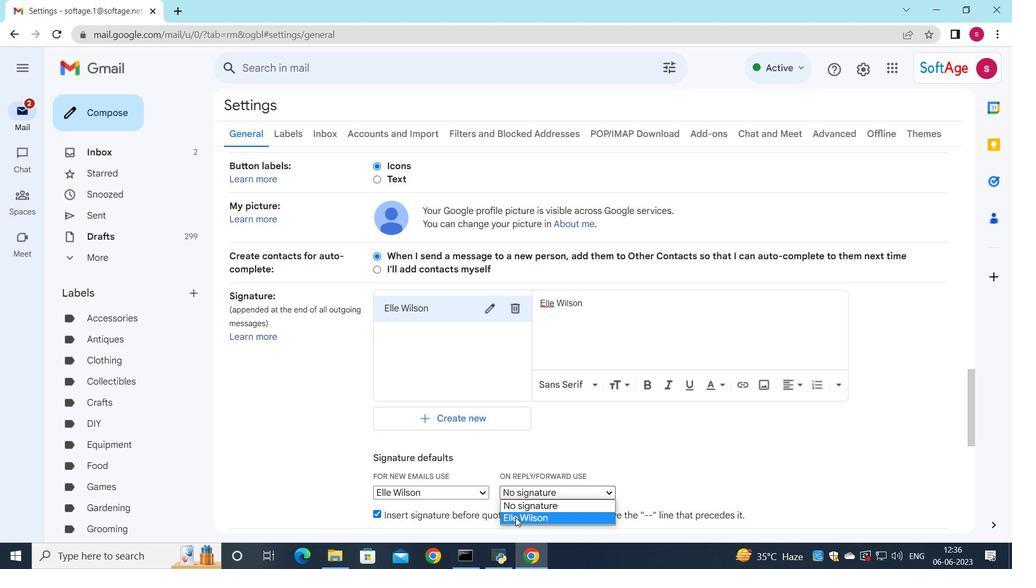 
Action: Mouse moved to (474, 461)
Screenshot: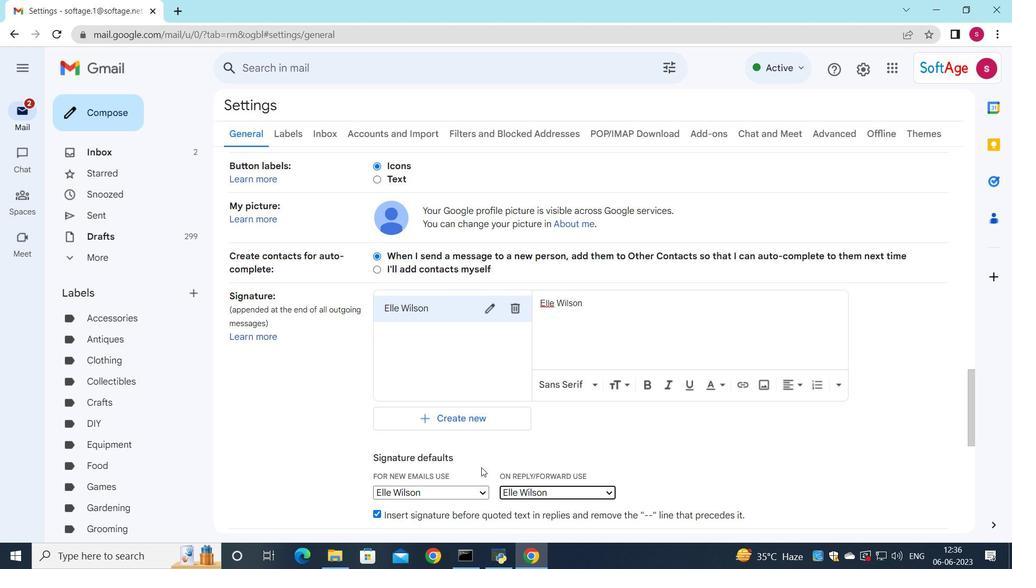 
Action: Mouse scrolled (474, 460) with delta (0, 0)
Screenshot: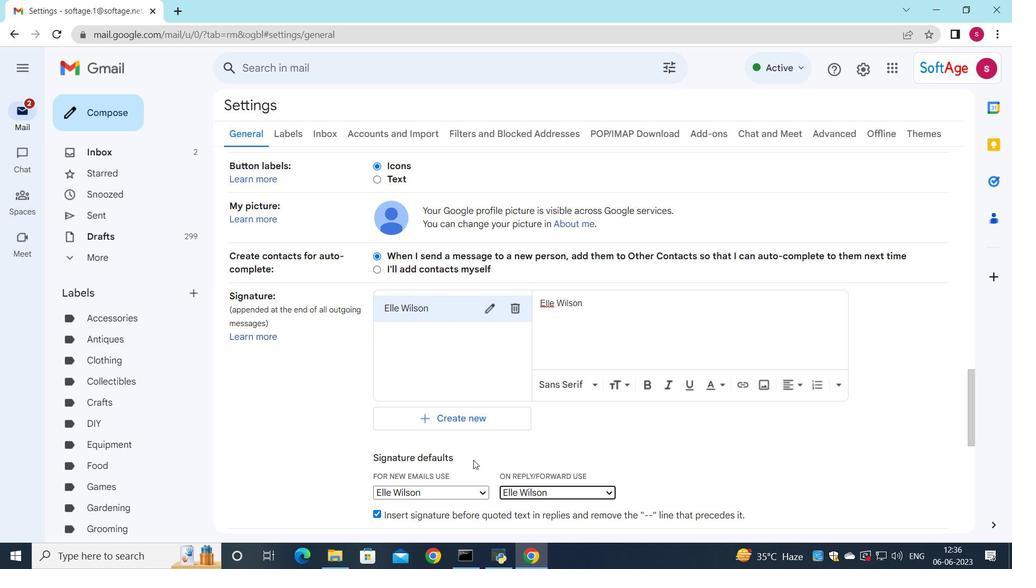 
Action: Mouse scrolled (474, 460) with delta (0, 0)
Screenshot: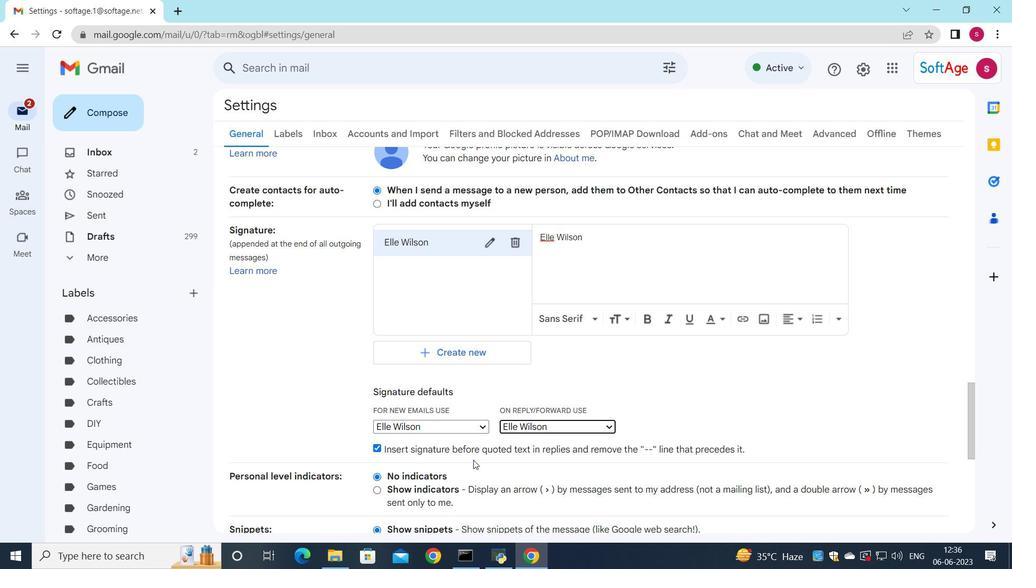 
Action: Mouse scrolled (474, 460) with delta (0, 0)
Screenshot: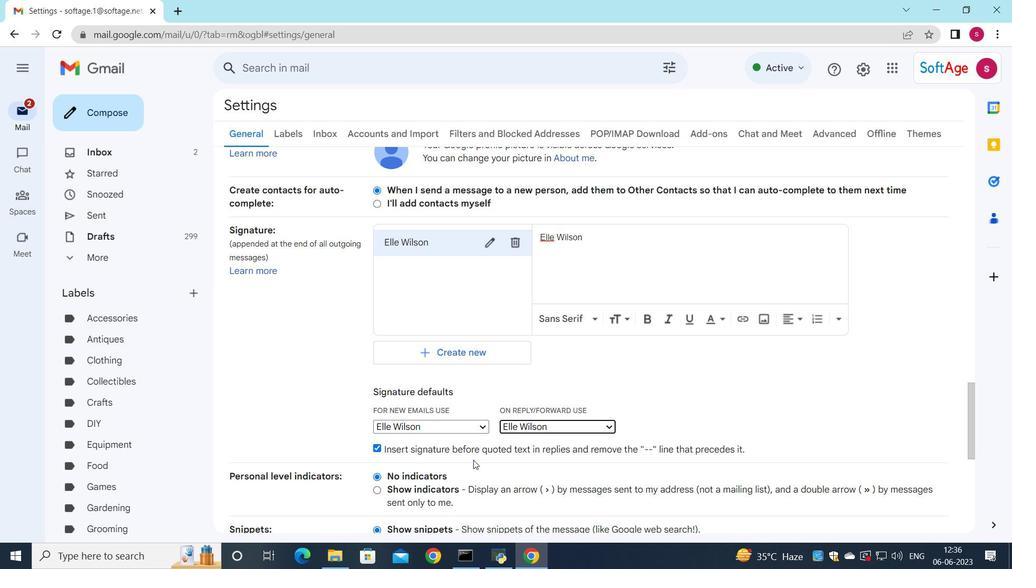 
Action: Mouse moved to (474, 461)
Screenshot: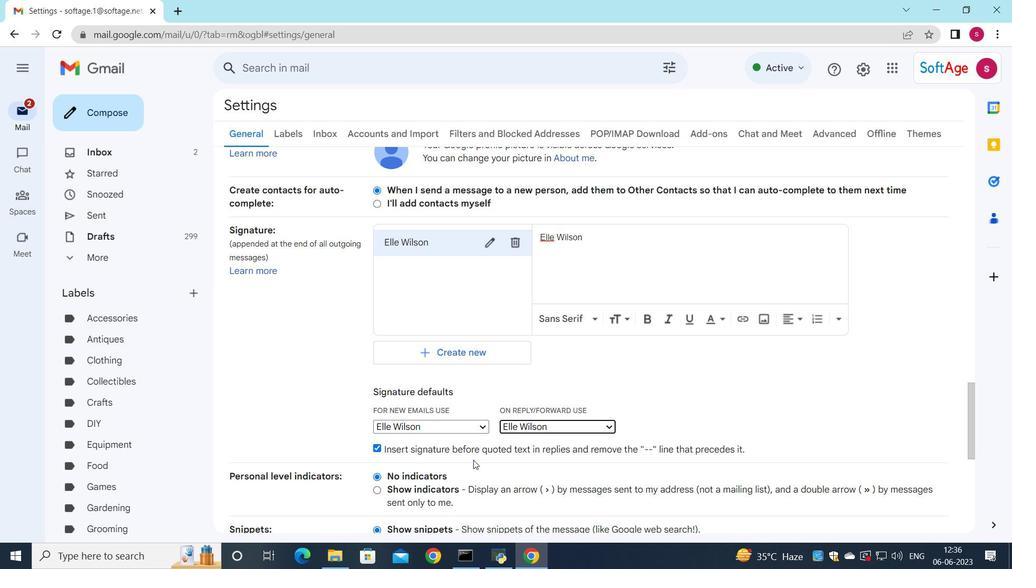 
Action: Mouse scrolled (474, 460) with delta (0, 0)
Screenshot: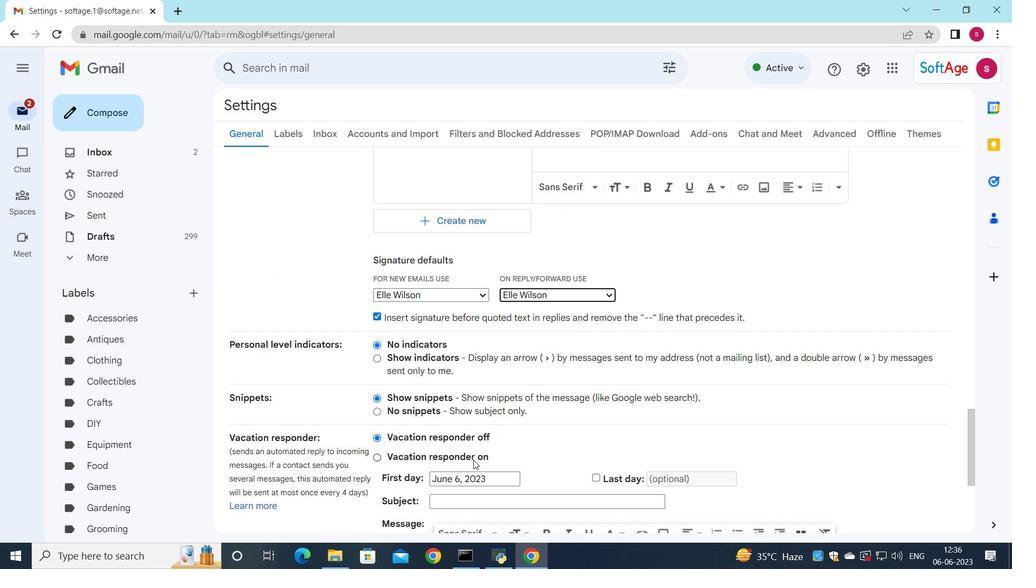 
Action: Mouse scrolled (474, 460) with delta (0, 0)
Screenshot: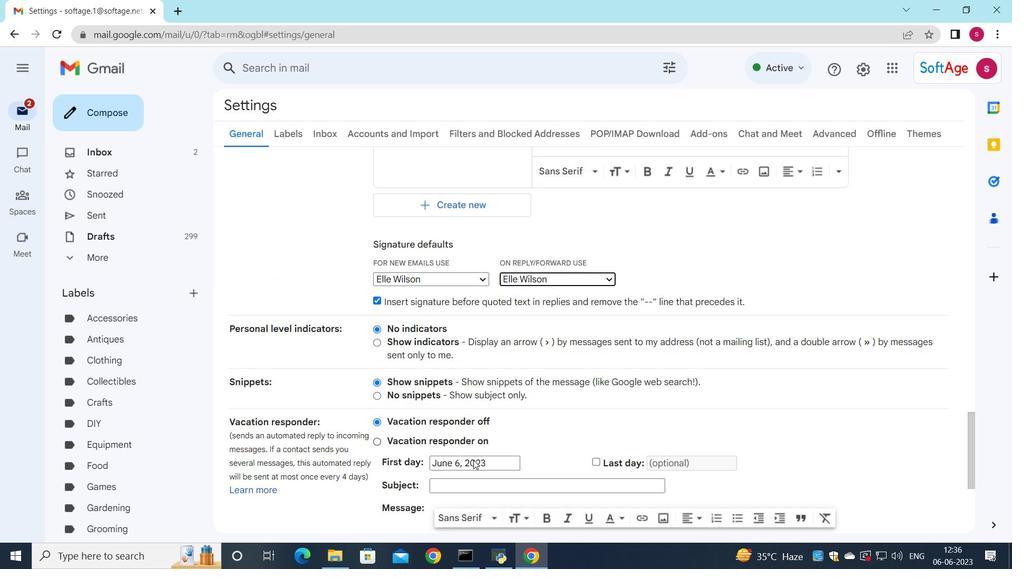 
Action: Mouse moved to (481, 459)
Screenshot: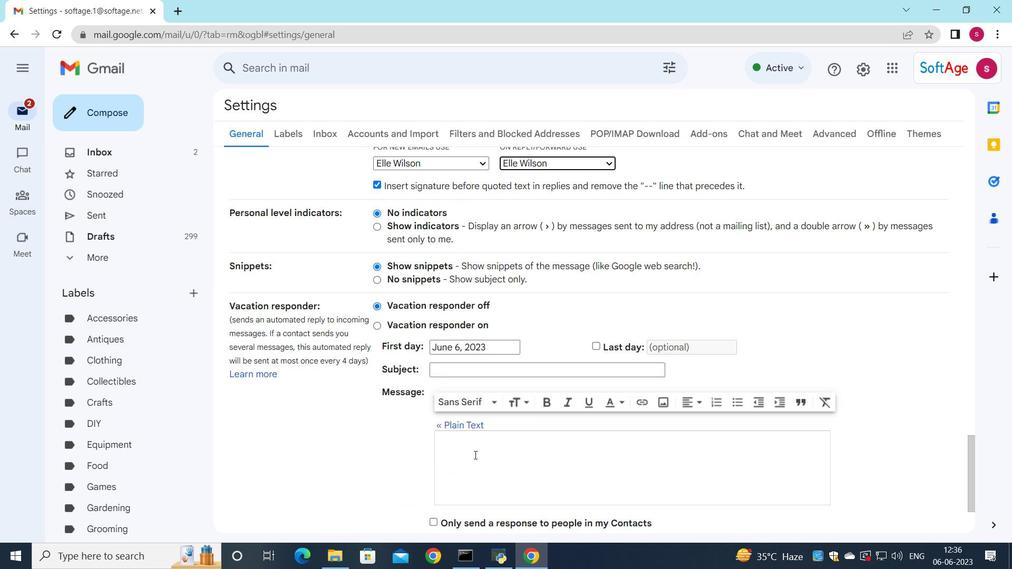 
Action: Mouse scrolled (481, 458) with delta (0, 0)
Screenshot: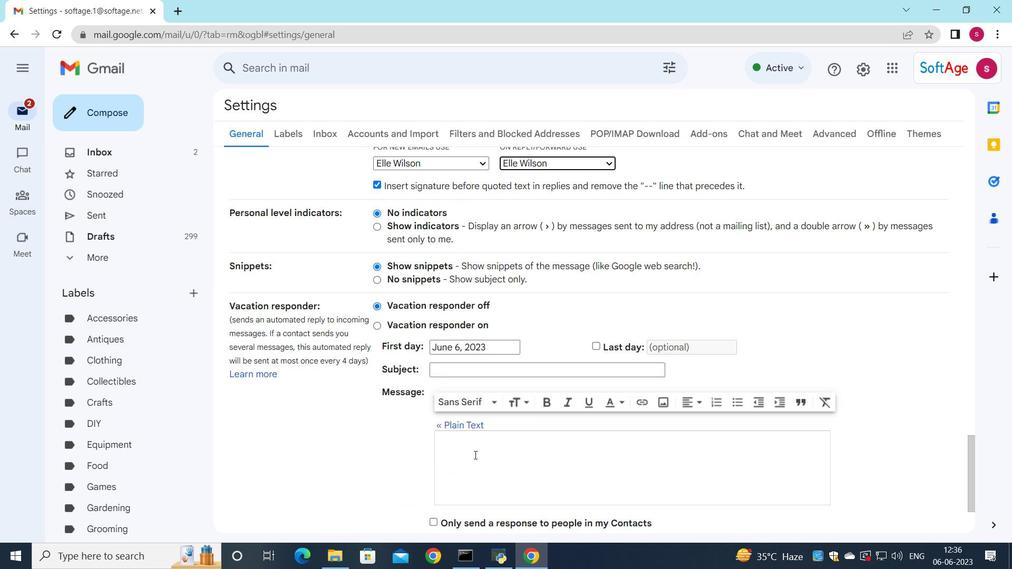 
Action: Mouse moved to (551, 501)
Screenshot: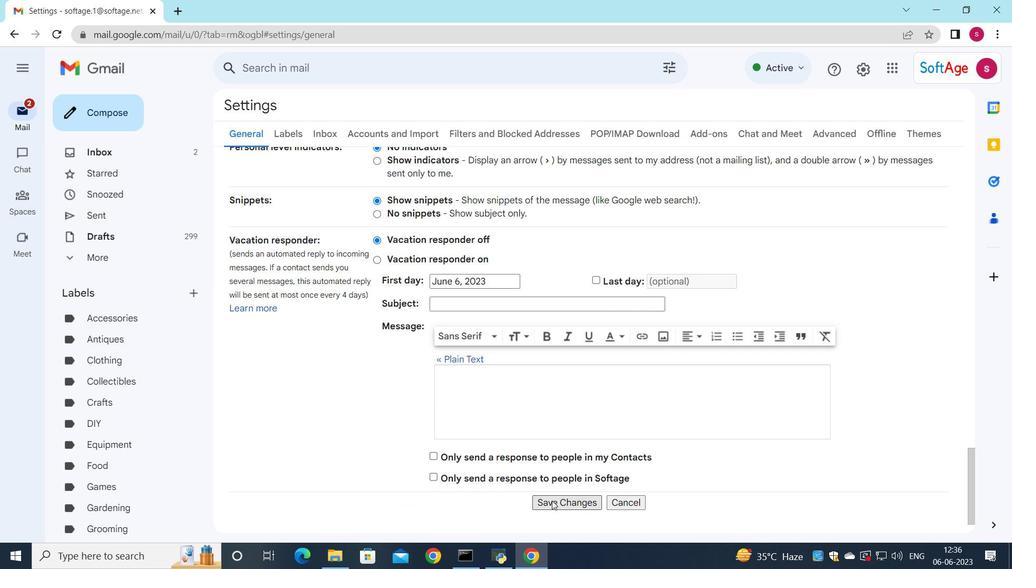 
Action: Mouse pressed left at (551, 501)
Screenshot: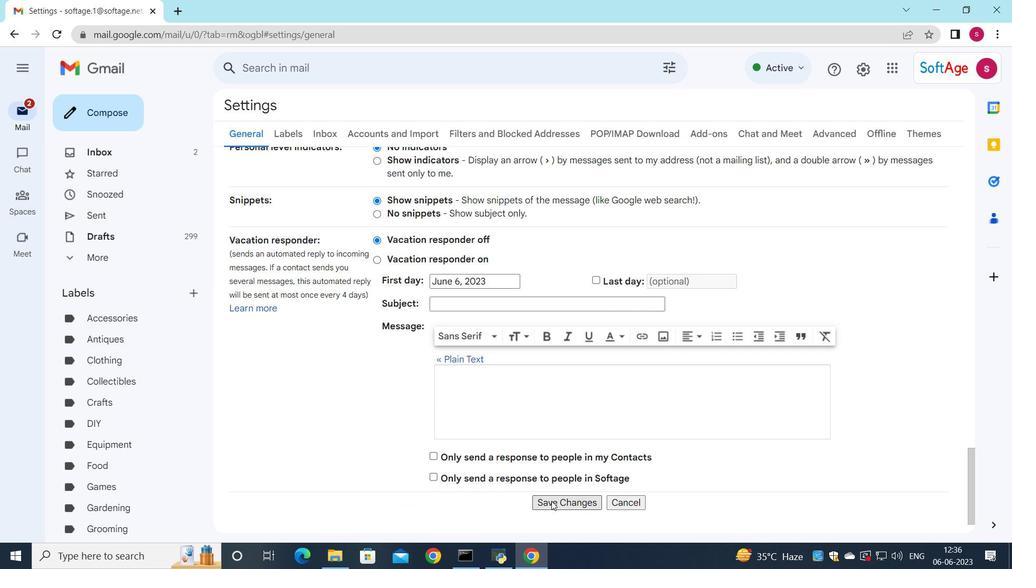 
Action: Mouse moved to (232, 365)
Screenshot: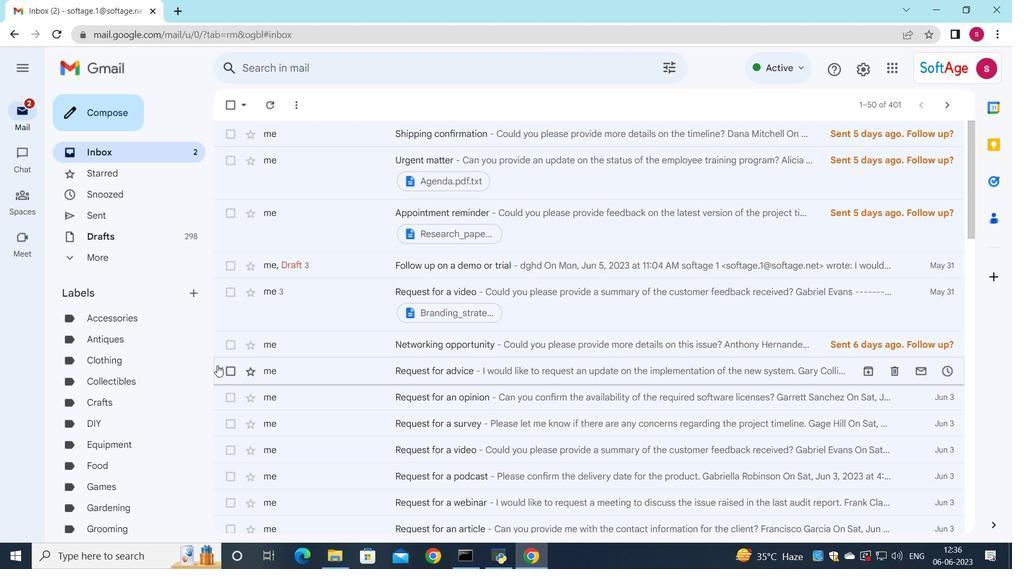 
Action: Mouse pressed left at (232, 365)
Screenshot: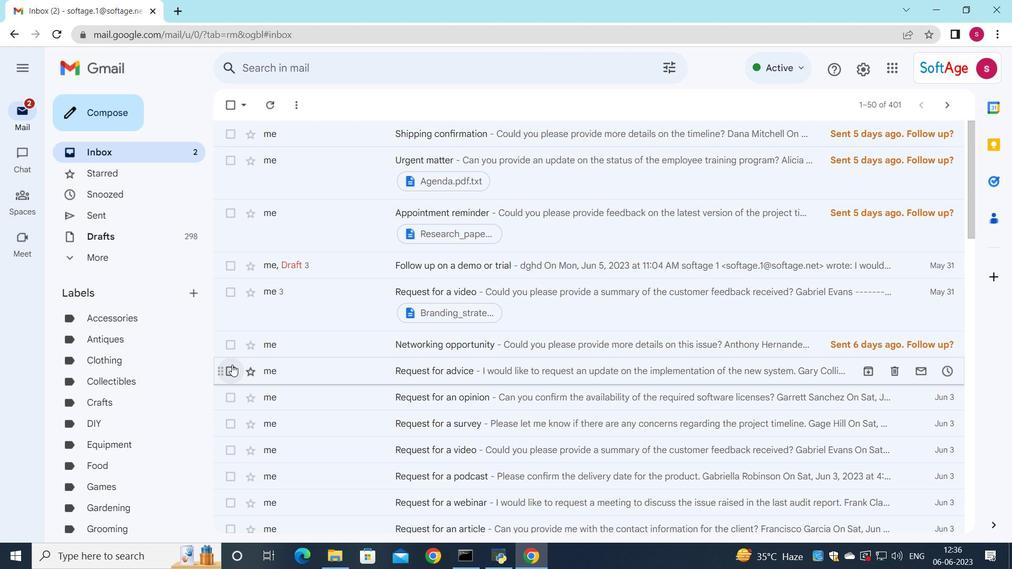 
Action: Mouse moved to (517, 107)
Screenshot: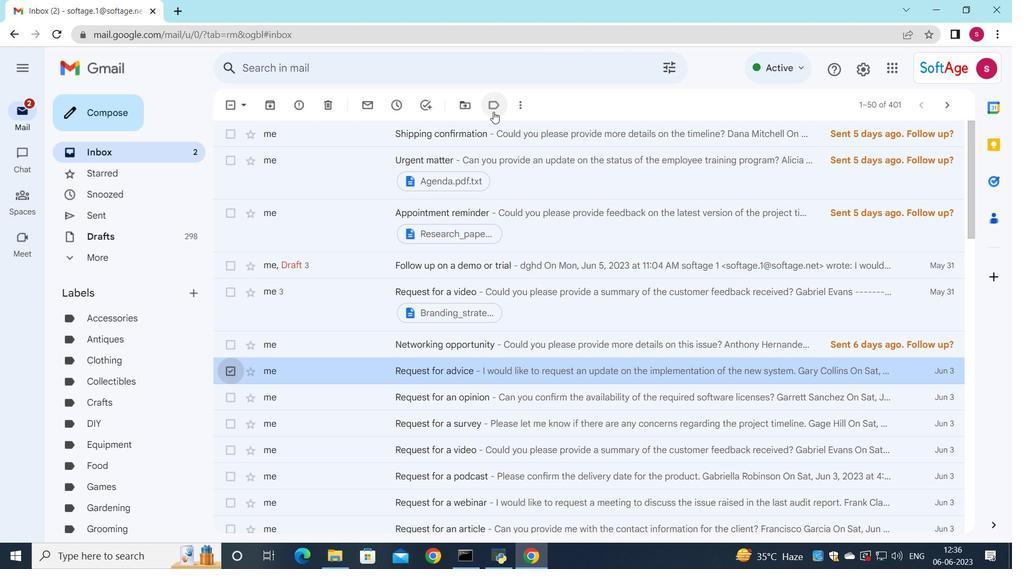 
Action: Mouse pressed left at (517, 107)
Screenshot: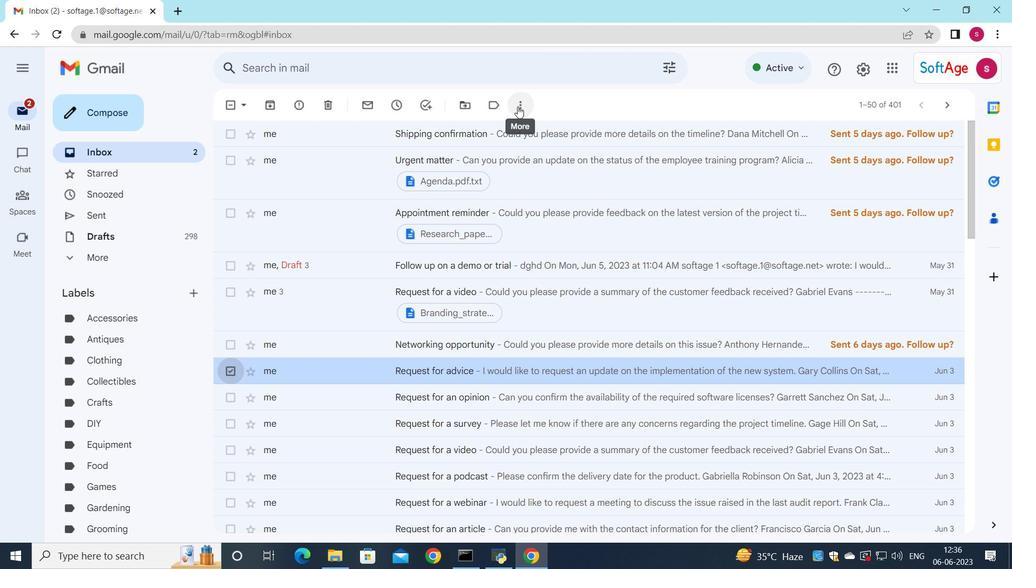 
Action: Mouse moved to (522, 102)
Screenshot: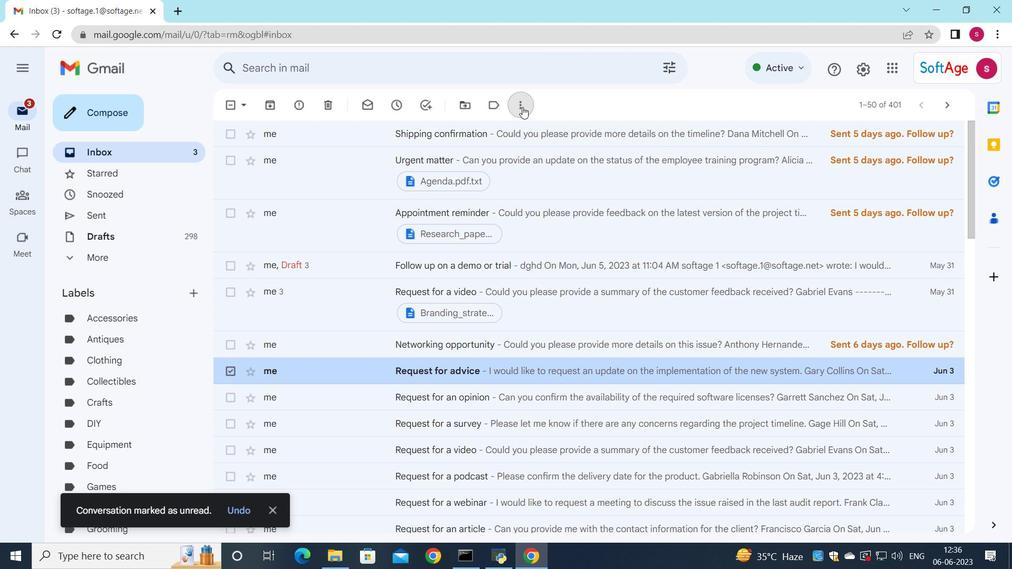 
Action: Mouse pressed left at (522, 102)
Screenshot: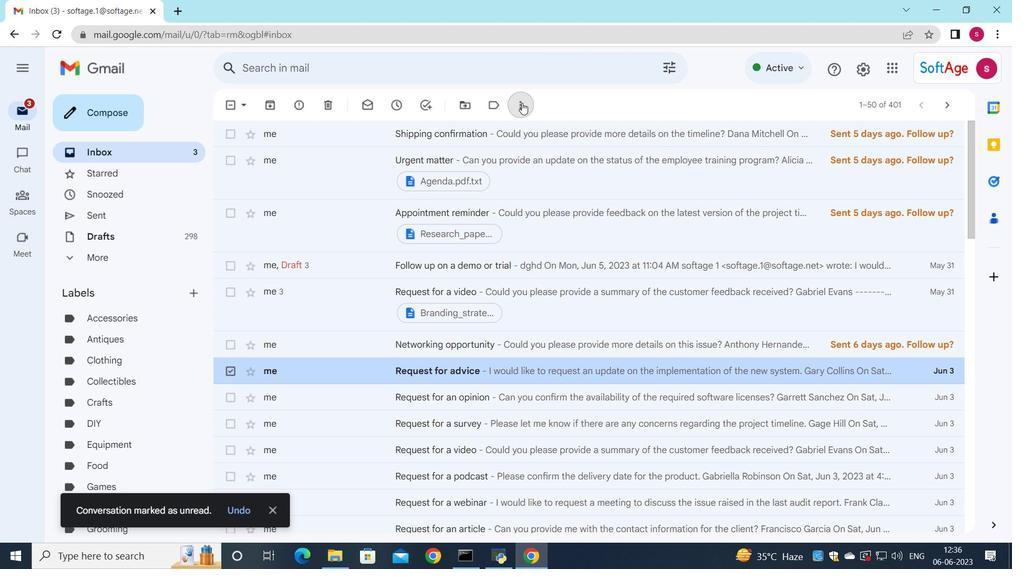 
Action: Mouse moved to (556, 233)
Screenshot: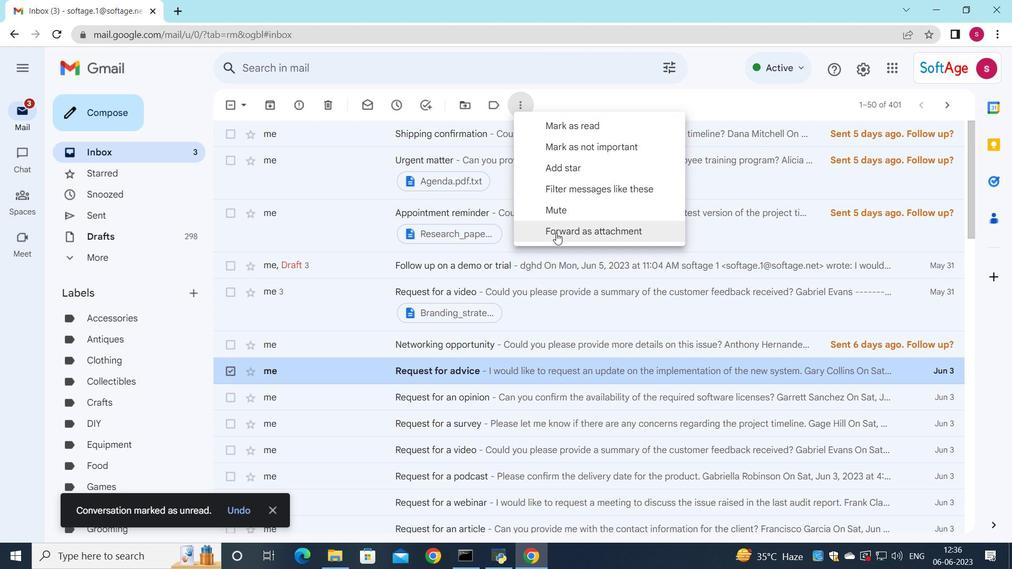 
Action: Mouse pressed left at (556, 233)
Screenshot: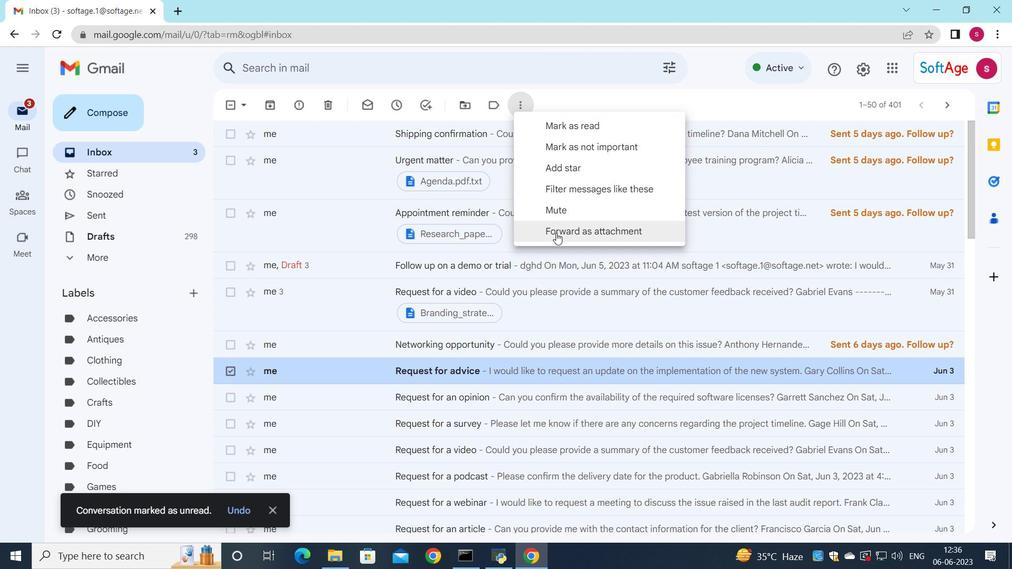 
Action: Mouse moved to (666, 223)
Screenshot: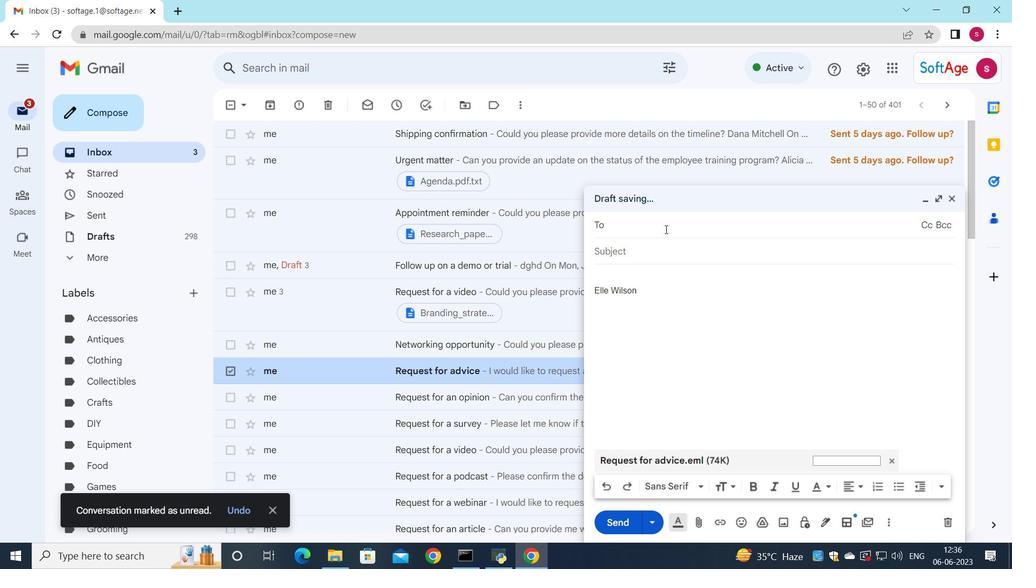 
Action: Key pressed s
Screenshot: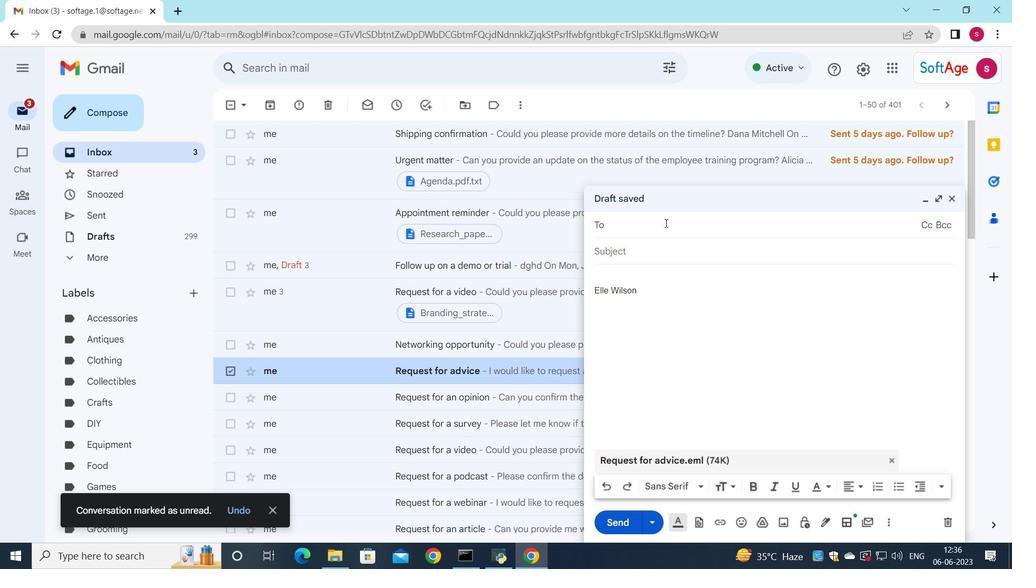
Action: Mouse moved to (757, 353)
Screenshot: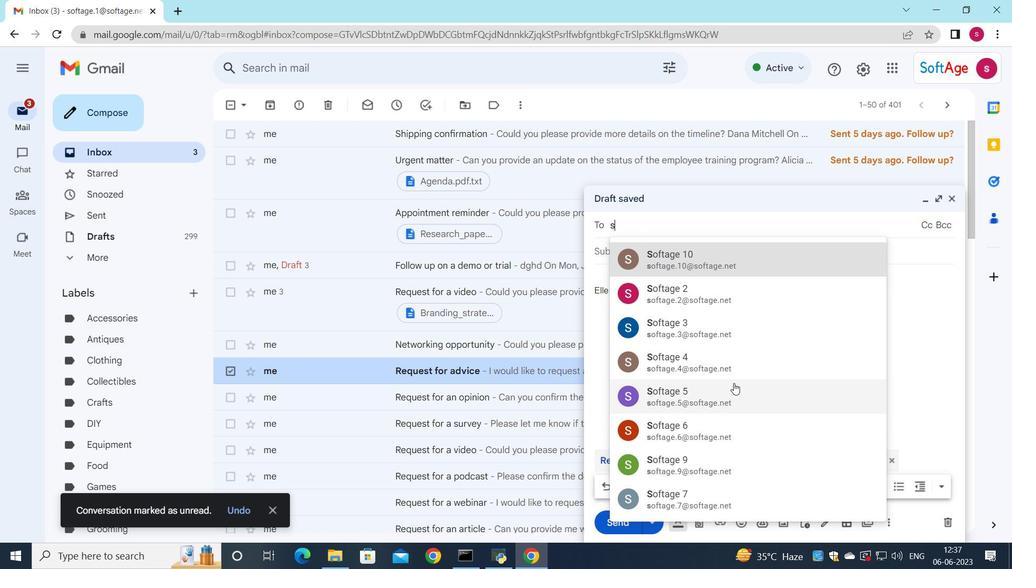 
Action: Key pressed oftage.8<Key.enter>
Screenshot: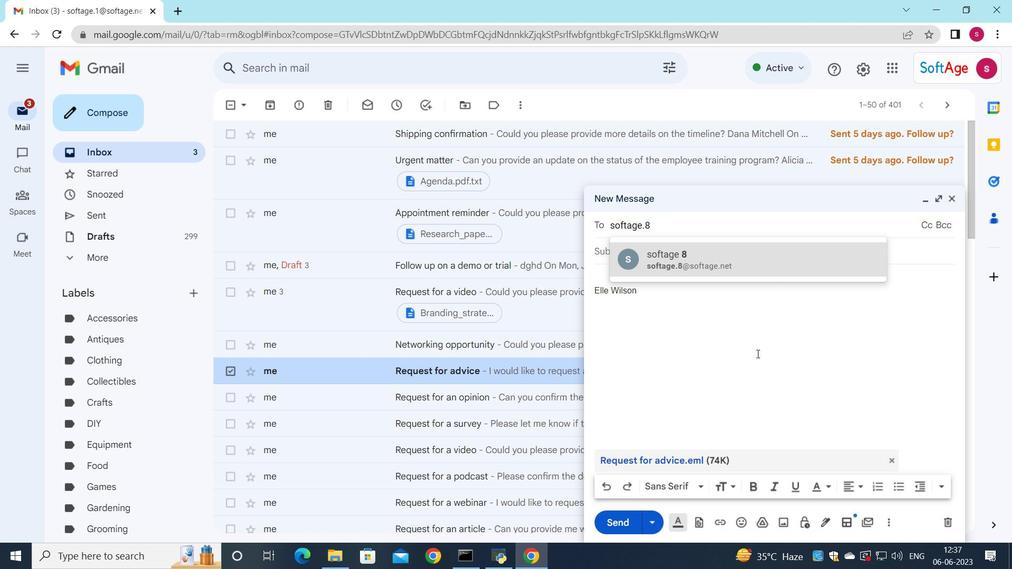 
Action: Mouse moved to (644, 262)
Screenshot: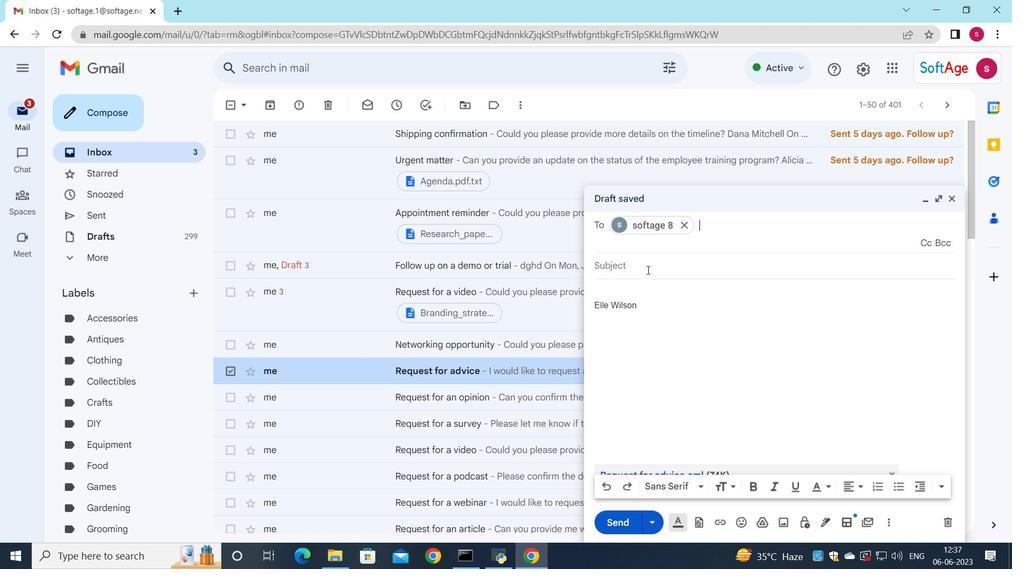 
Action: Mouse pressed left at (644, 262)
Screenshot: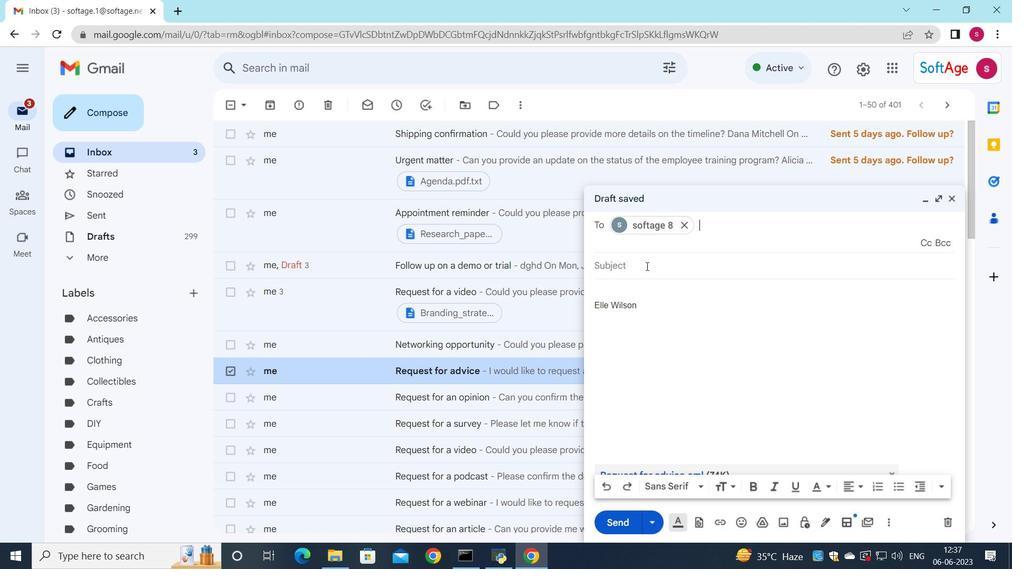 
Action: Key pressed <Key.shift>Interview<Key.space>follow-up
Screenshot: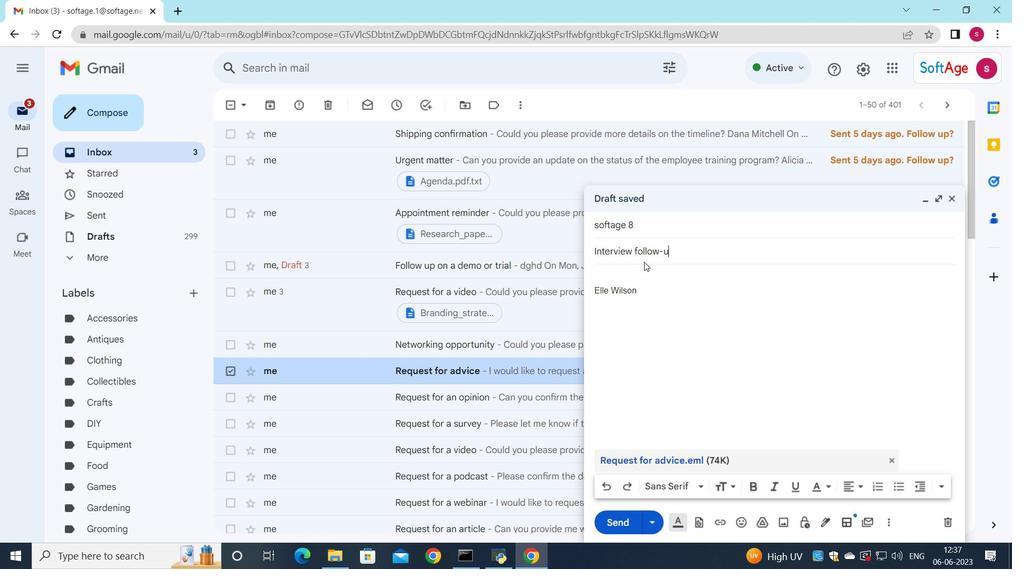 
Action: Mouse moved to (600, 276)
Screenshot: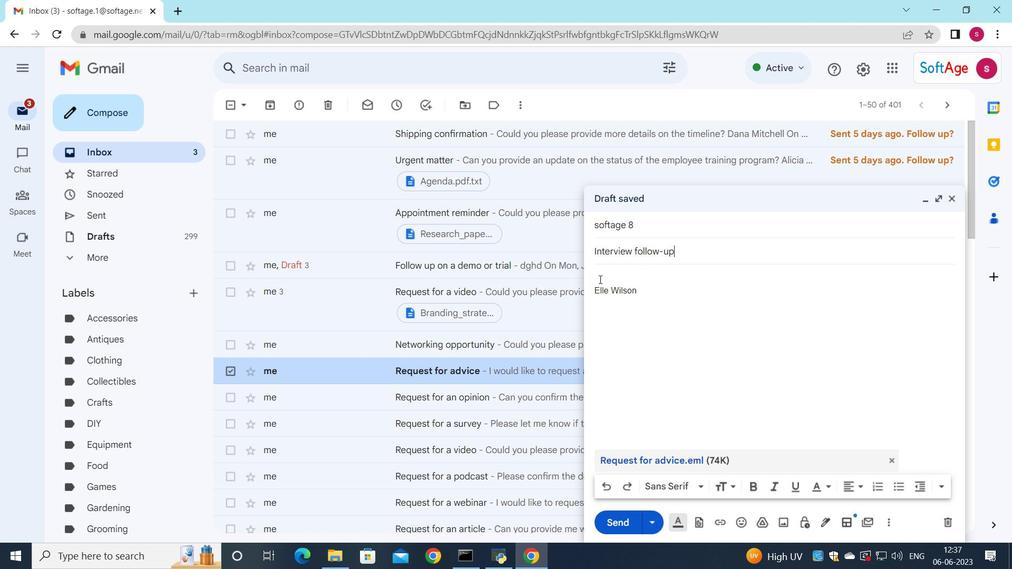 
Action: Mouse pressed left at (600, 276)
Screenshot: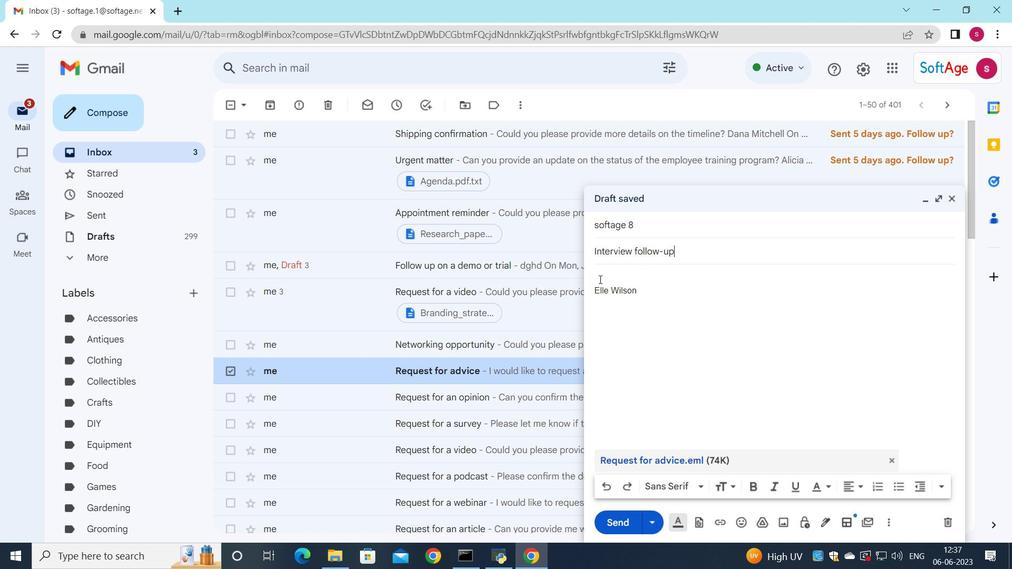 
Action: Mouse moved to (616, 278)
Screenshot: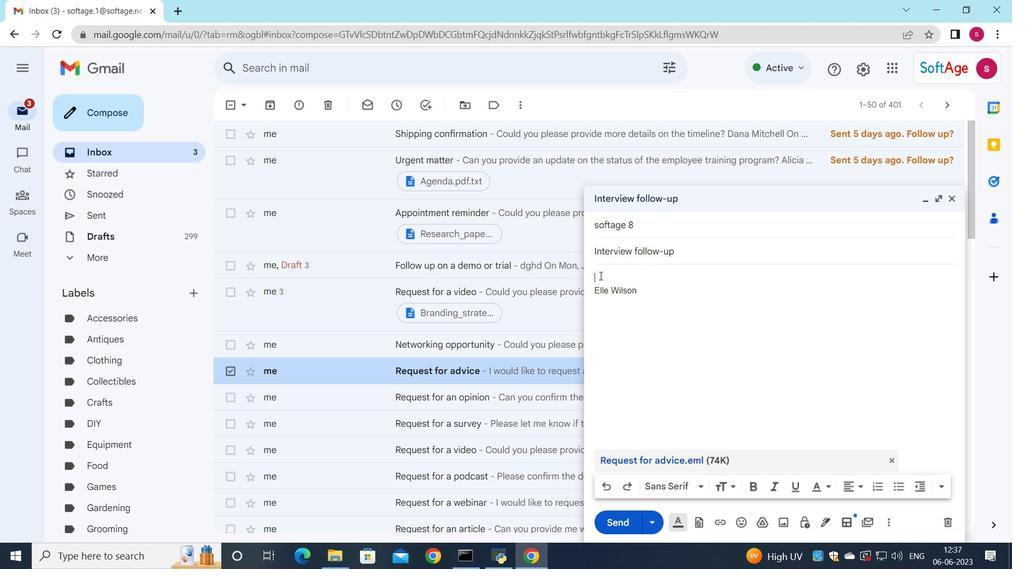 
Action: Key pressed <Key.shift>Please<Key.space>confirm<Key.space>your<Key.space>availability<Key.space>for<Key.space>the<Key.space>meeting<Key.space>scheduled<Key.space>on[]<Key.left>date<Key.space>and<Key.space>time<Key.down>
Screenshot: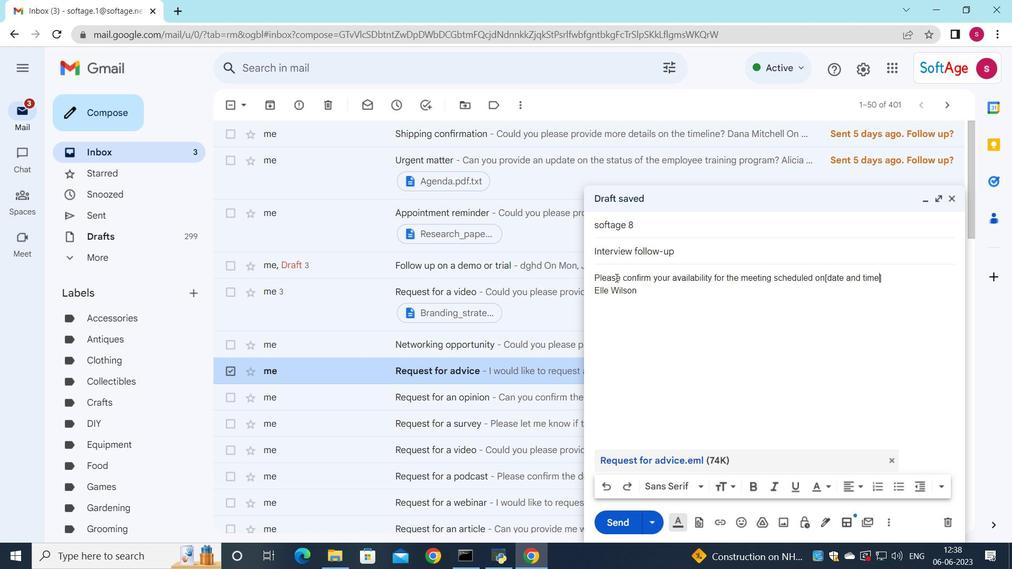 
Action: Mouse moved to (896, 279)
Screenshot: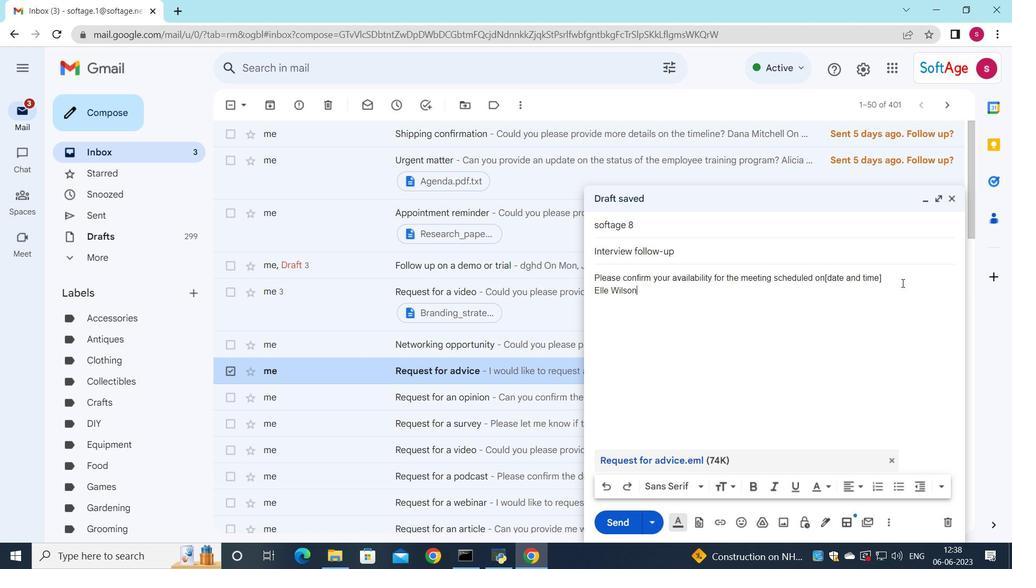 
Action: Mouse pressed left at (896, 279)
Screenshot: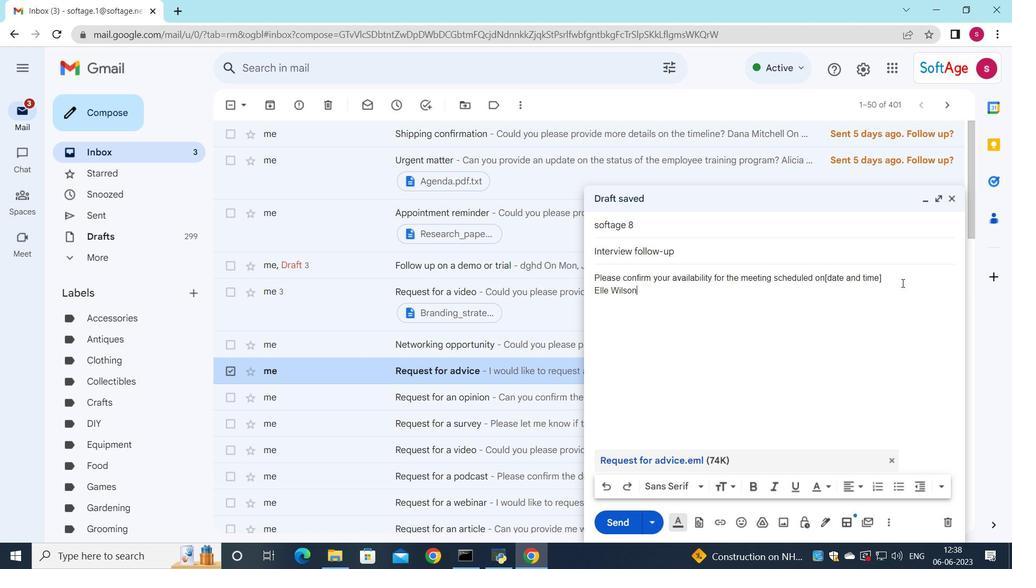 
Action: Mouse moved to (964, 320)
Screenshot: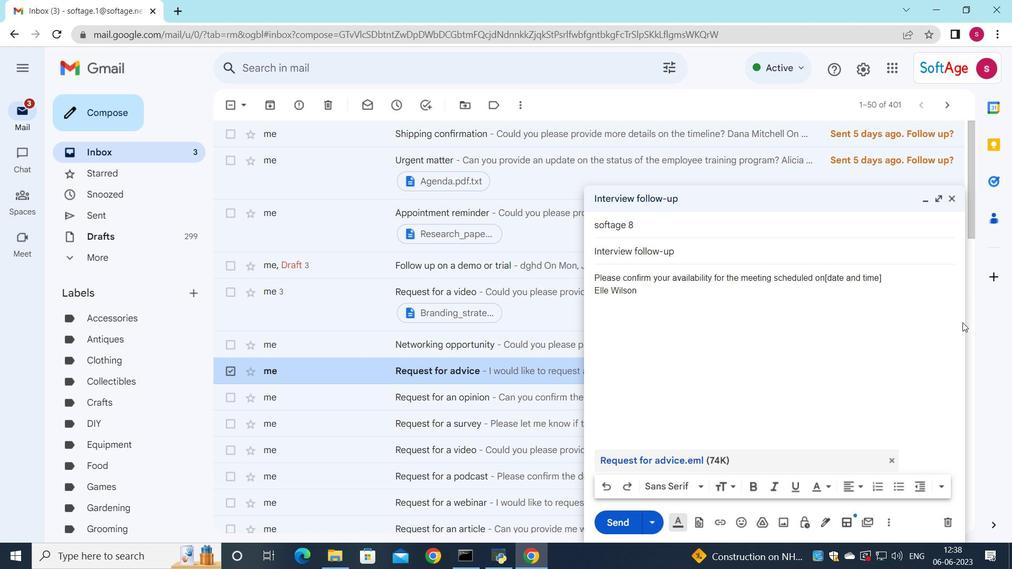
Action: Key pressed .
Screenshot: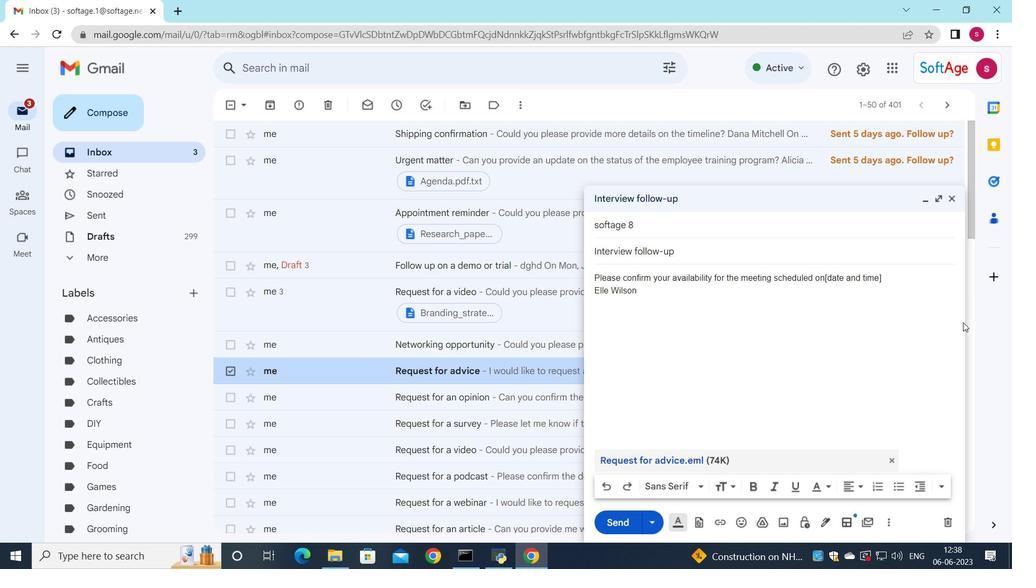 
Action: Mouse moved to (823, 281)
Screenshot: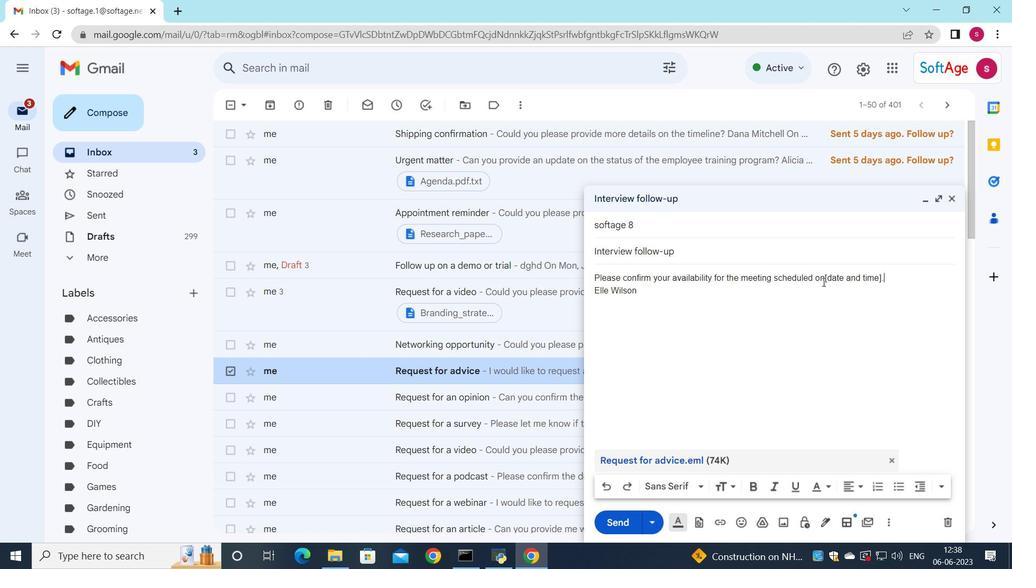 
Action: Mouse pressed left at (823, 281)
Screenshot: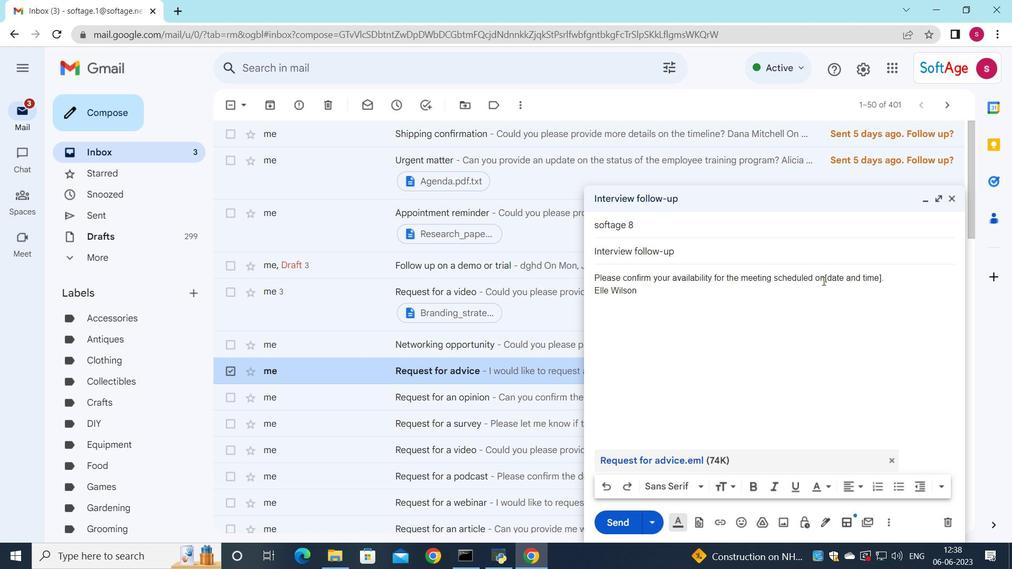 
Action: Mouse moved to (823, 282)
Screenshot: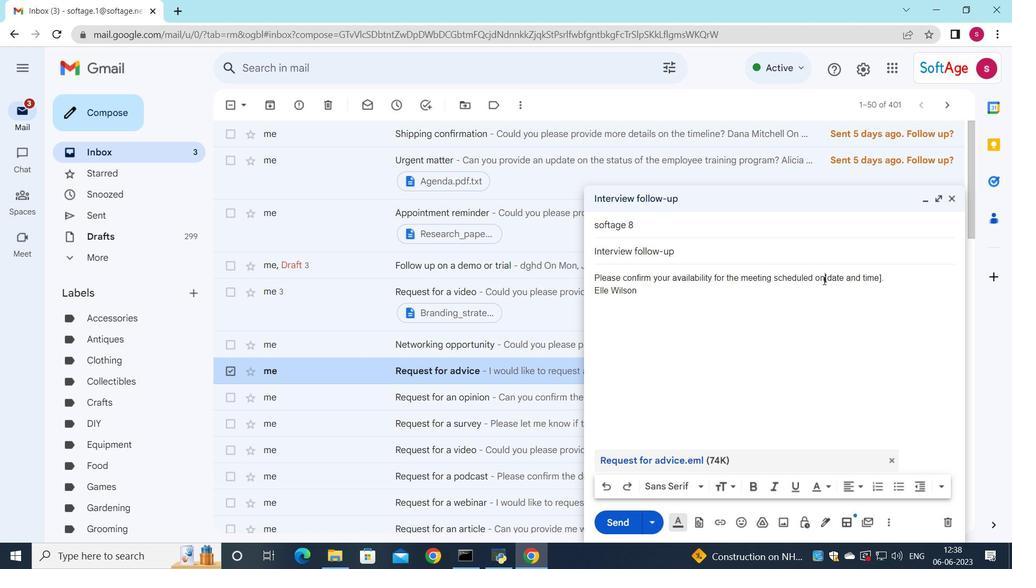 
Action: Key pressed <Key.space>
Screenshot: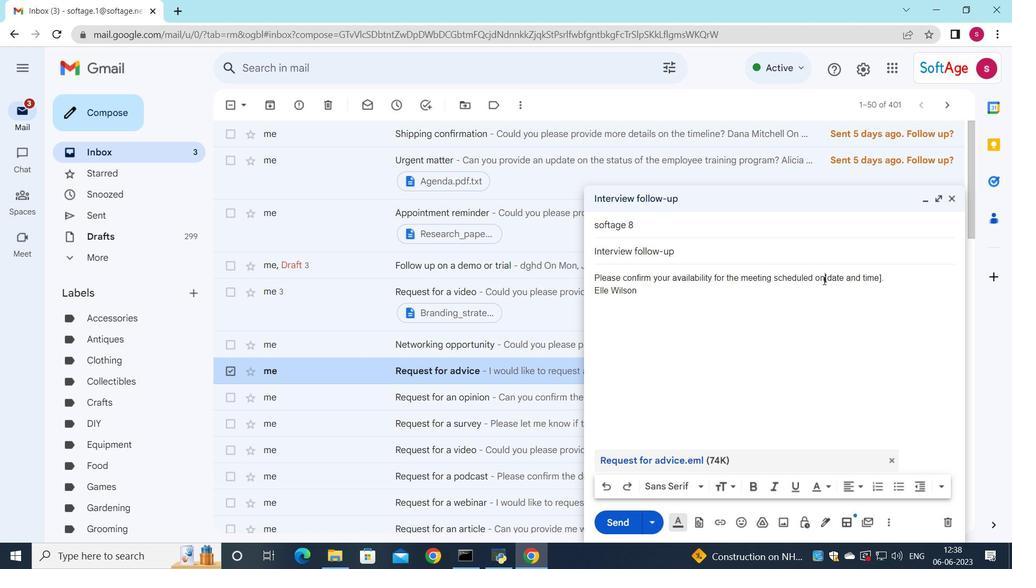
Action: Mouse moved to (617, 525)
Screenshot: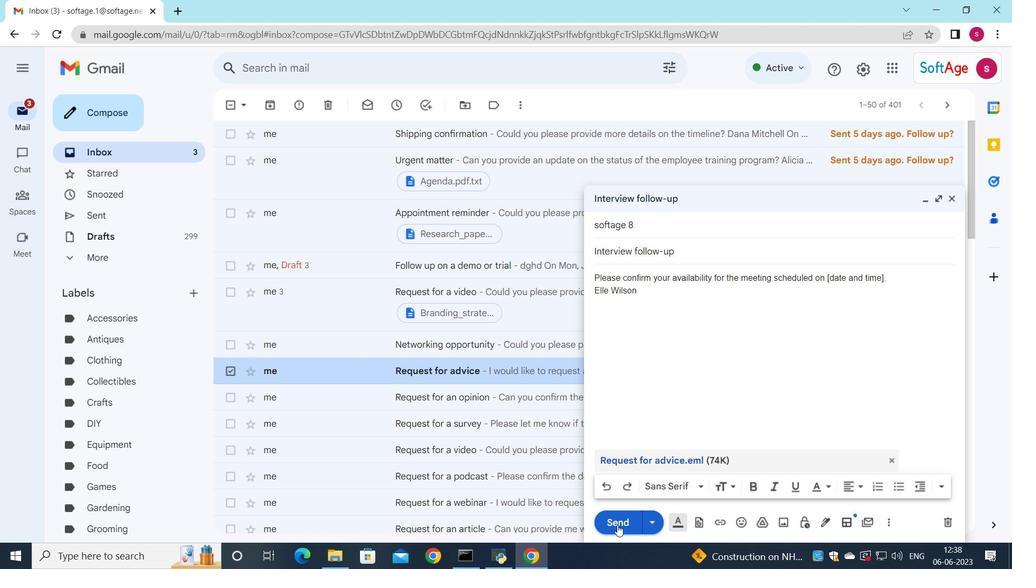 
Action: Mouse pressed left at (617, 525)
Screenshot: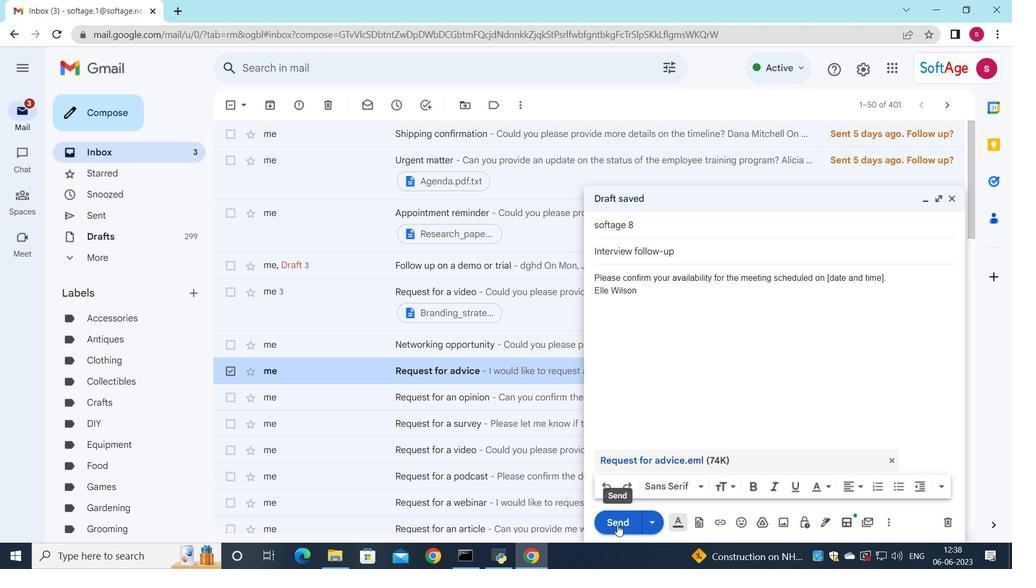
Action: Mouse moved to (673, 342)
Screenshot: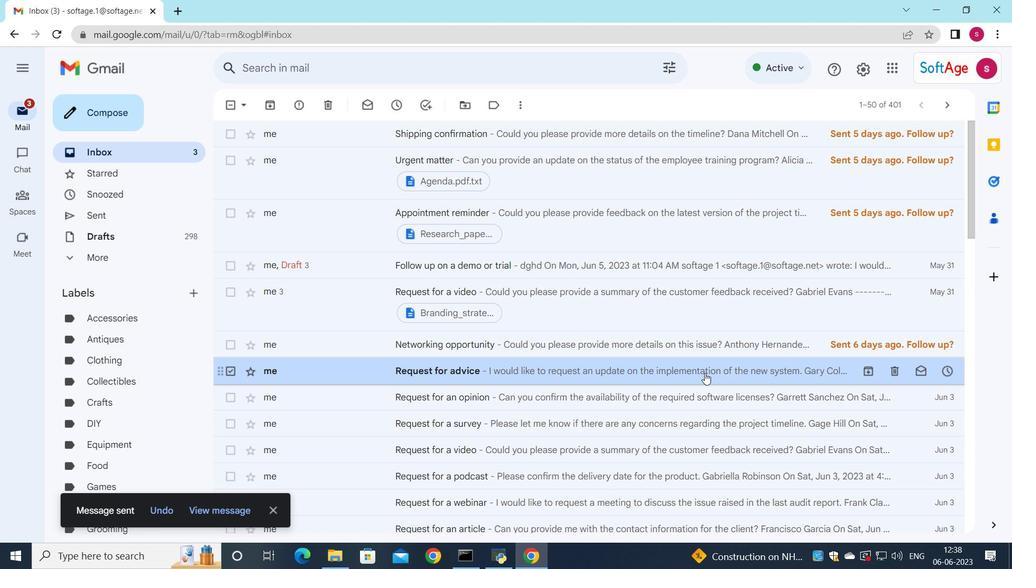 
